Task: Add an event with the title Second Training Session: Effective Conflict Resolution in Diverse Teams, date '2023/10/17', time 7:50 AM to 9:50 AMand add a description: A coffee meeting with a client is an informal and relaxed setting where business professionals come together to discuss matters related to their professional relationship. It provides an opportunity to connect on a more personal level, build rapport, and strengthen the business partnership., put the event into Red category . Add location for the event as: 456 La Rambla, Barcelona, Spain, logged in from the account softage.9@softage.netand send the event invitation to softage.10@softage.net with CC to  softage.7@softage.net. Set a reminder for the event 91 week before
Action: Mouse moved to (97, 131)
Screenshot: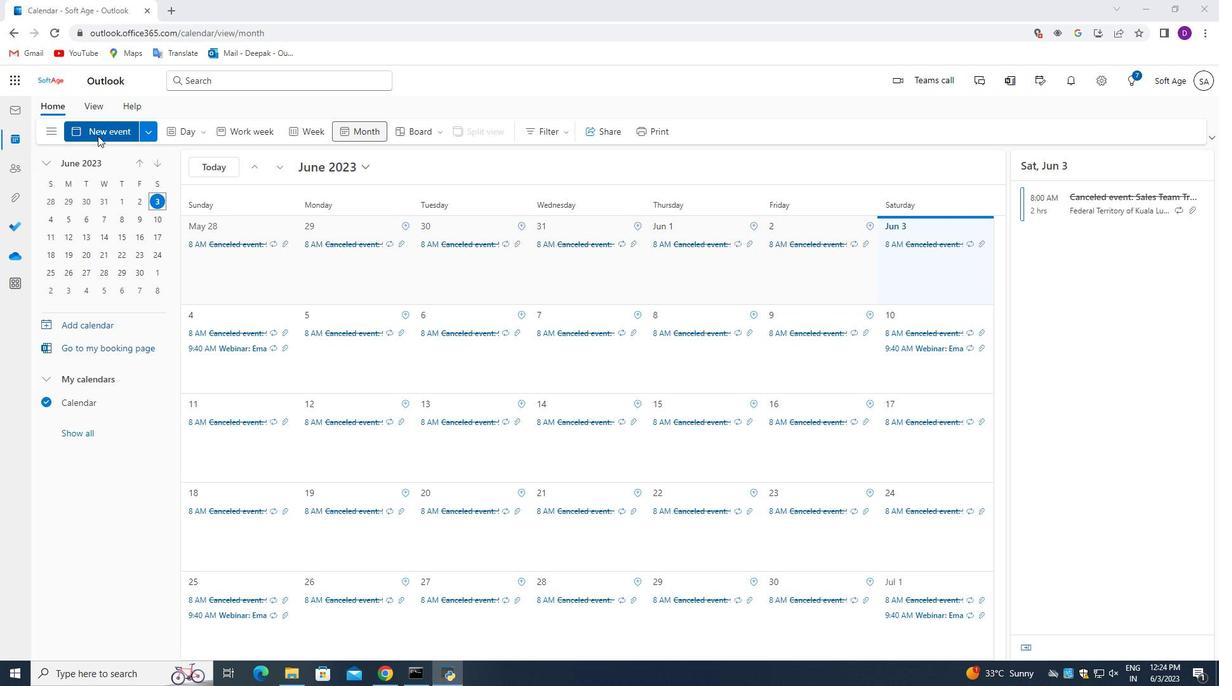 
Action: Mouse pressed left at (97, 131)
Screenshot: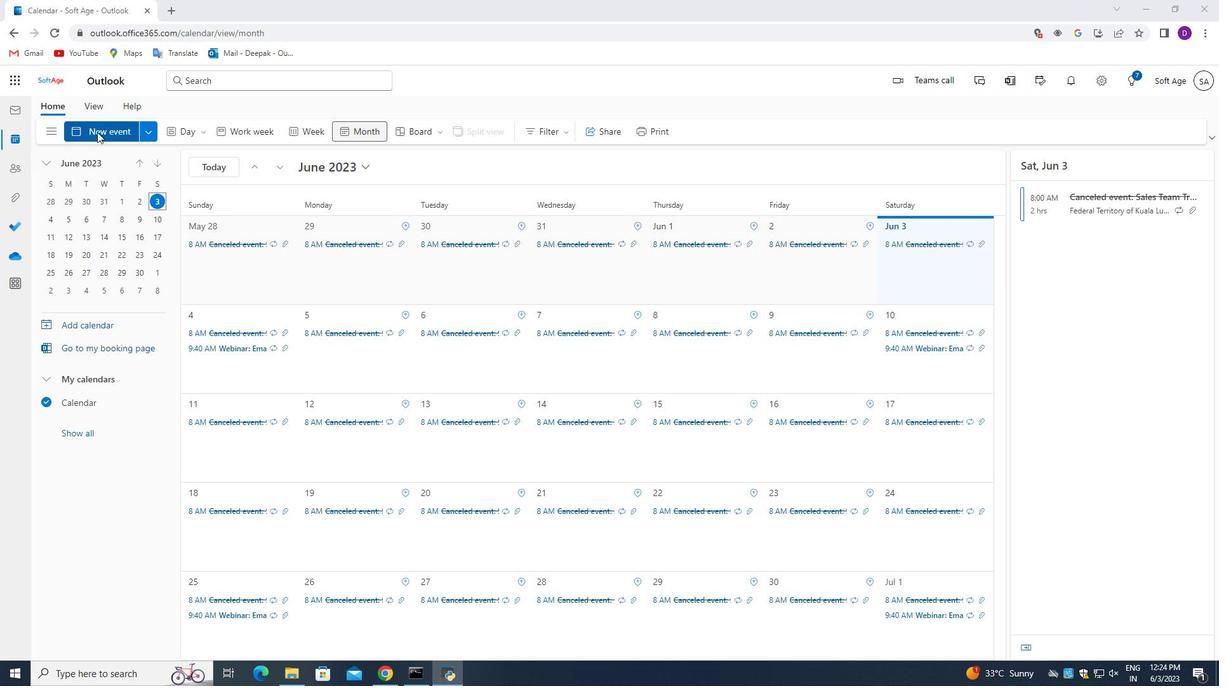 
Action: Mouse moved to (378, 496)
Screenshot: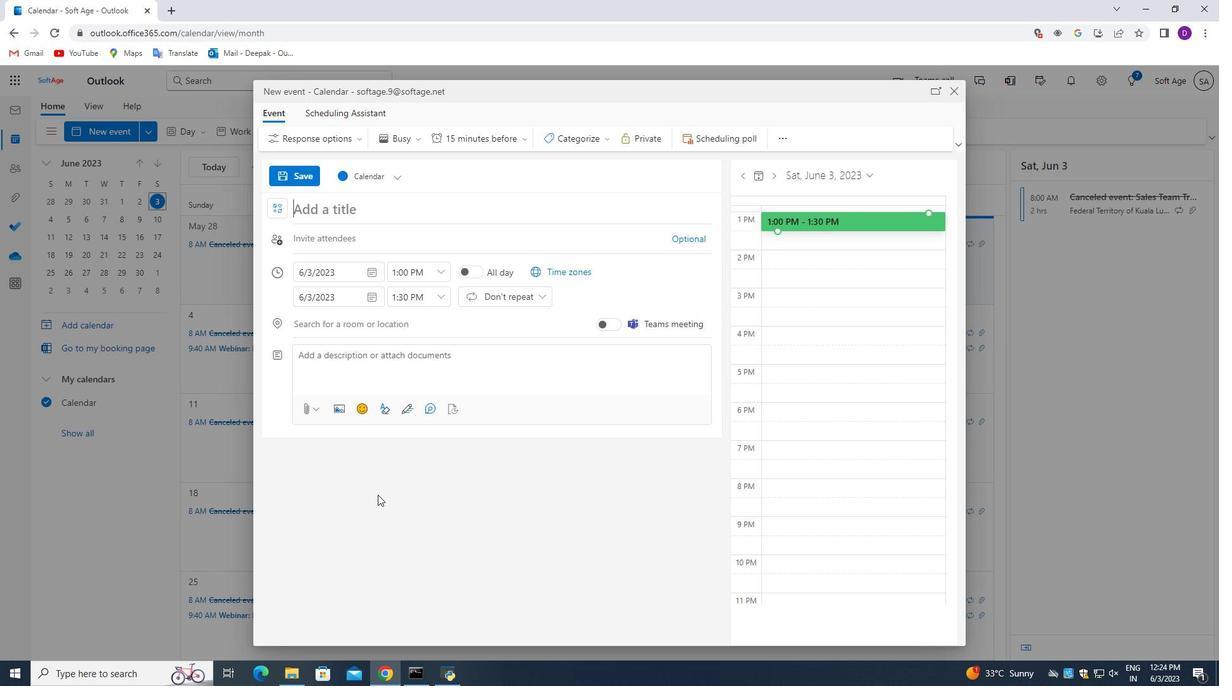 
Action: Key pressed <Key.shift_r>Second<Key.space><Key.shift_r>Training<Key.space><Key.shift_r>Session<Key.shift_r>:<Key.space><Key.shift_r>Effective<Key.space><Key.shift_r>Conflict<Key.space><Key.shift_r>Resolution<Key.space>in<Key.space><Key.shift_r>Diverse<Key.space><Key.shift_r>Teams
Screenshot: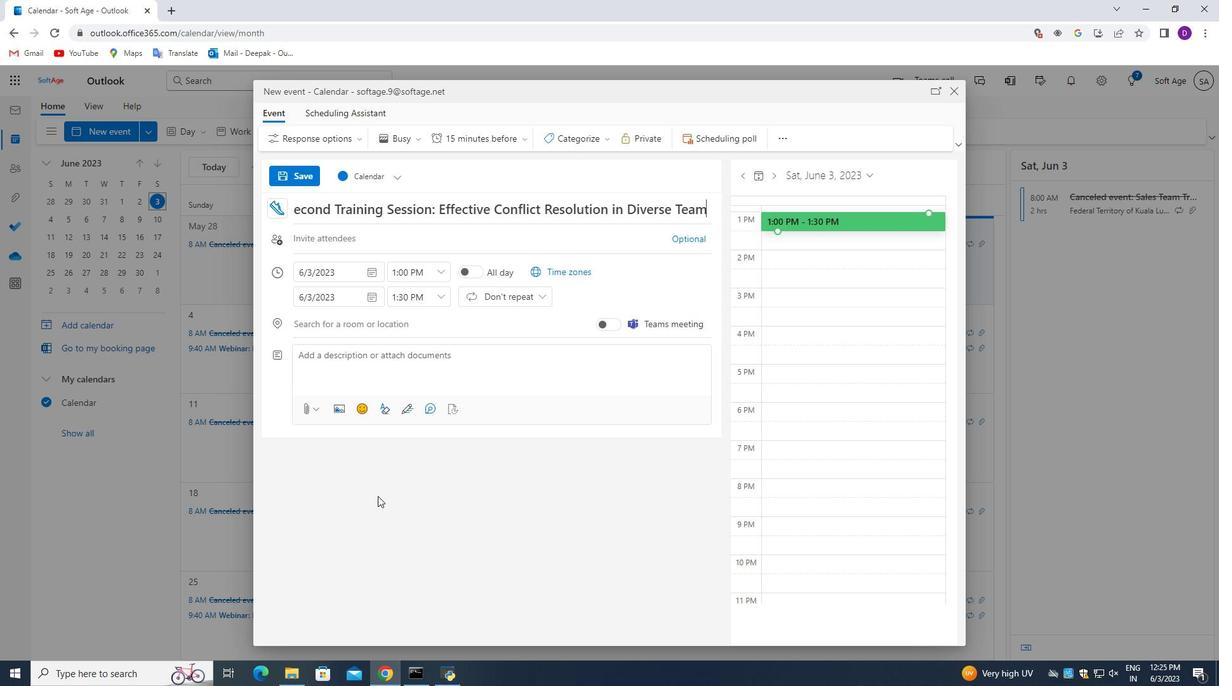 
Action: Mouse moved to (368, 269)
Screenshot: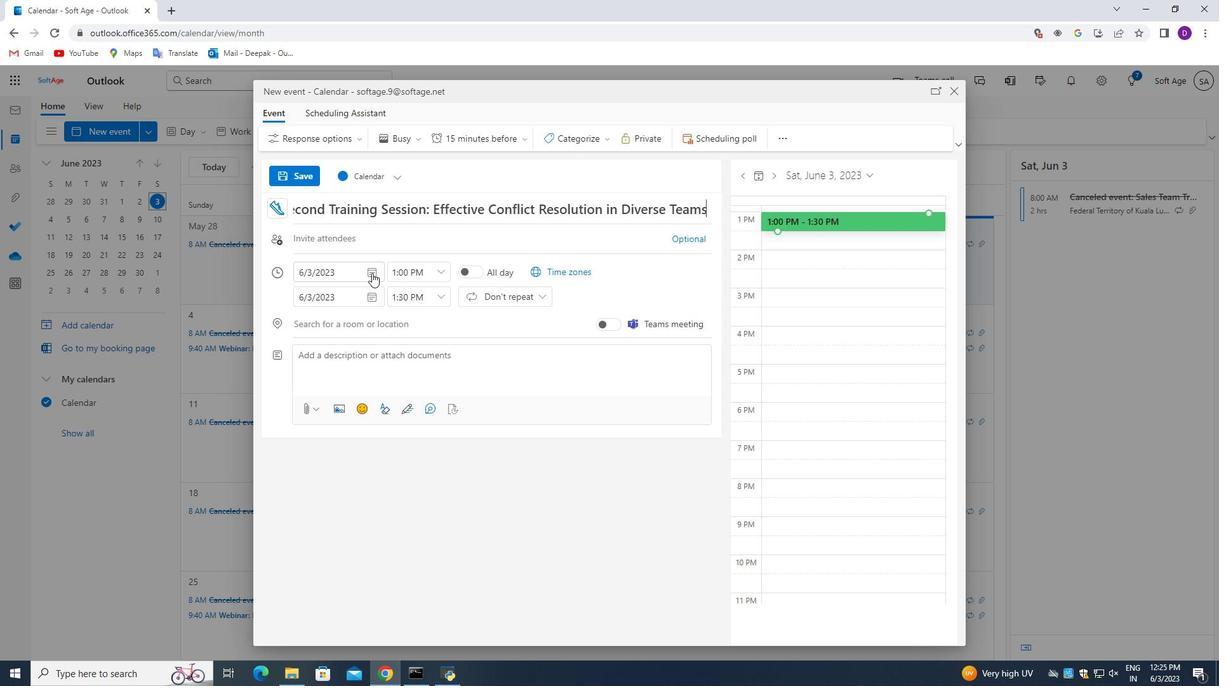 
Action: Mouse pressed left at (368, 269)
Screenshot: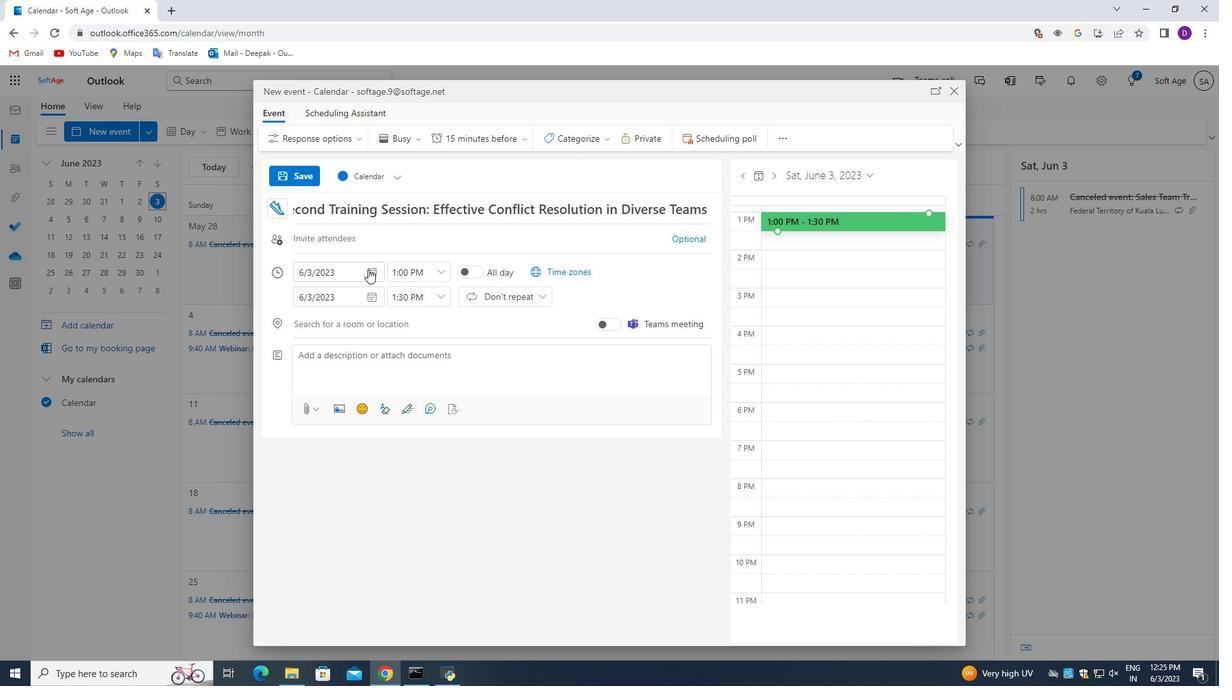 
Action: Mouse moved to (325, 297)
Screenshot: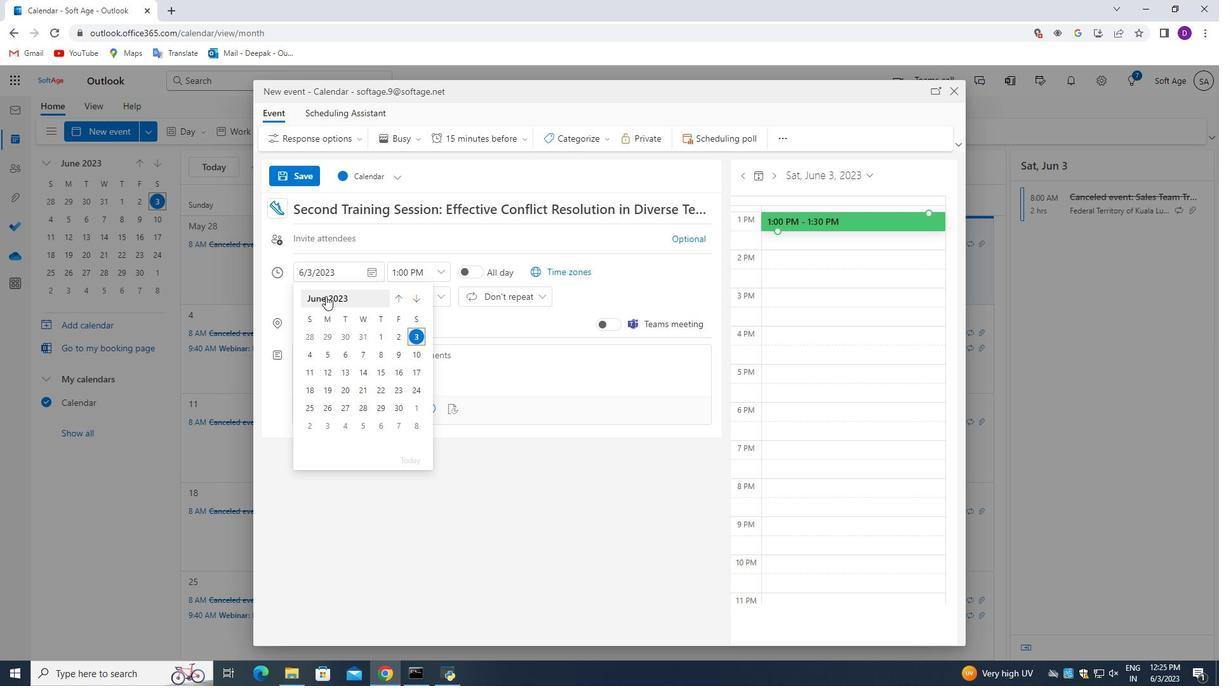 
Action: Mouse pressed left at (325, 297)
Screenshot: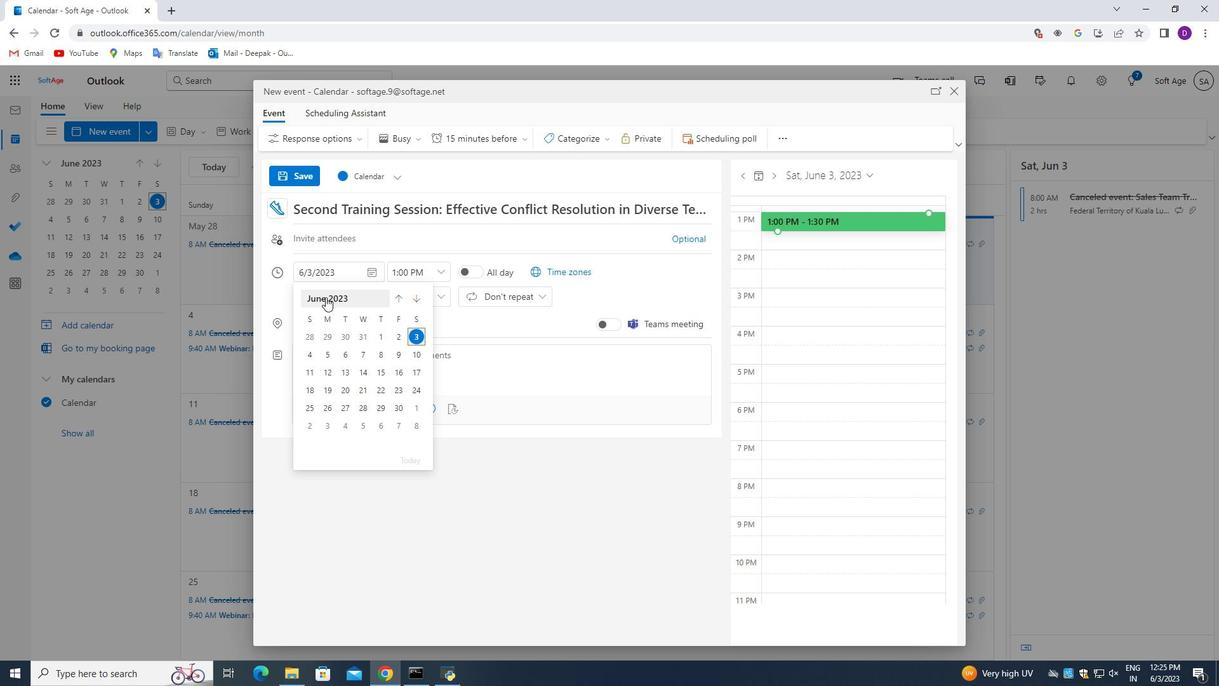 
Action: Mouse moved to (341, 396)
Screenshot: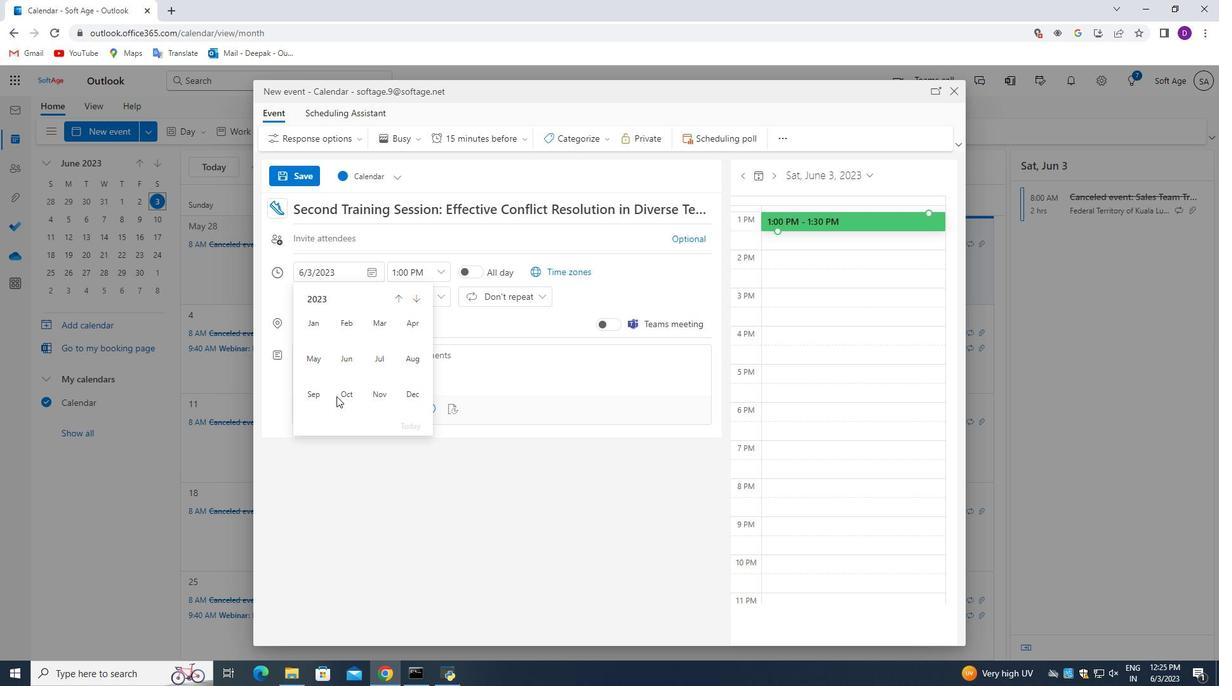 
Action: Mouse pressed left at (341, 396)
Screenshot: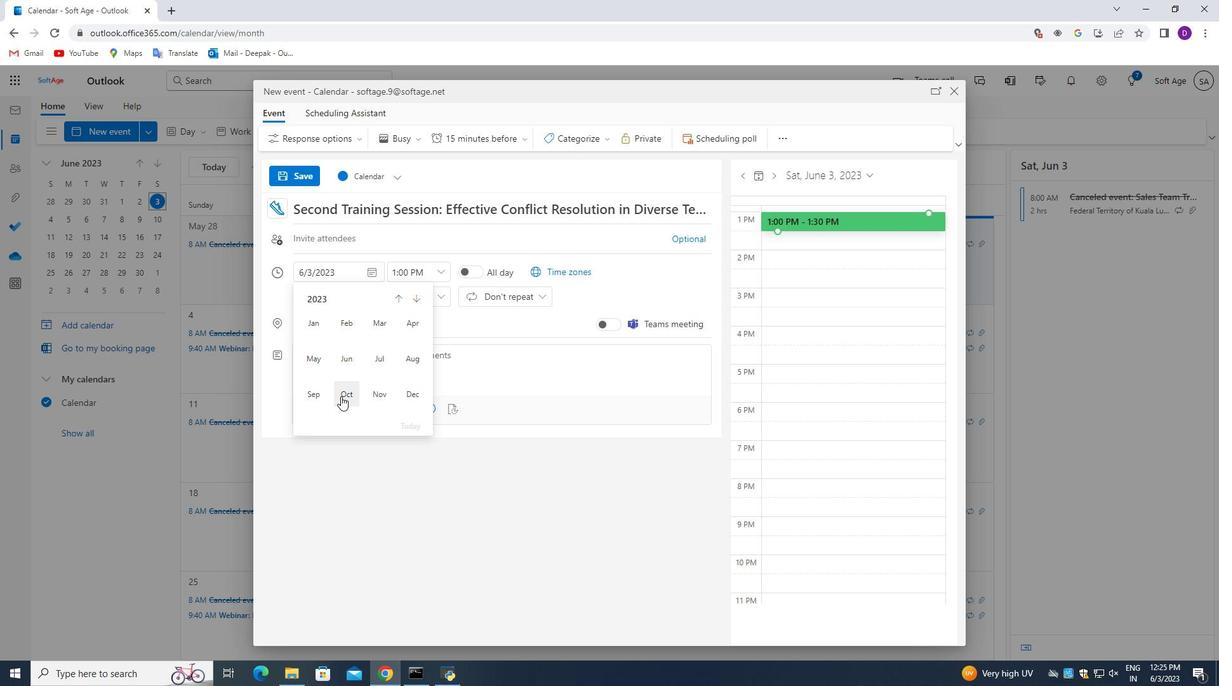 
Action: Mouse moved to (349, 374)
Screenshot: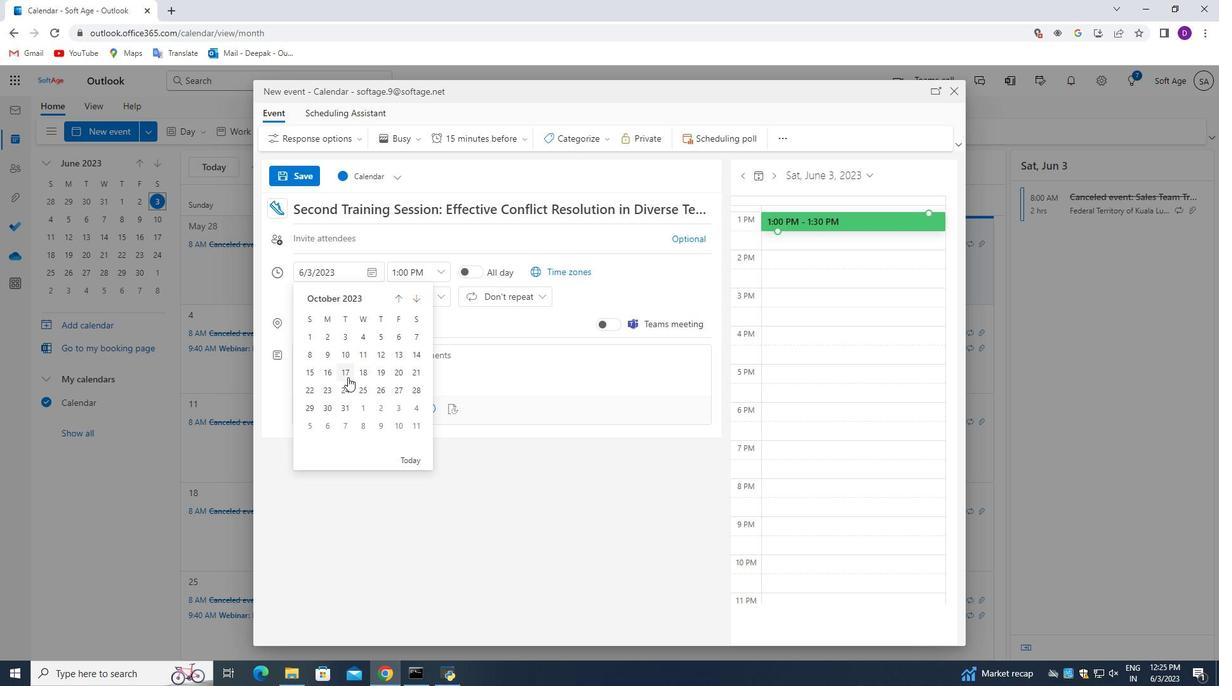 
Action: Mouse pressed left at (349, 374)
Screenshot: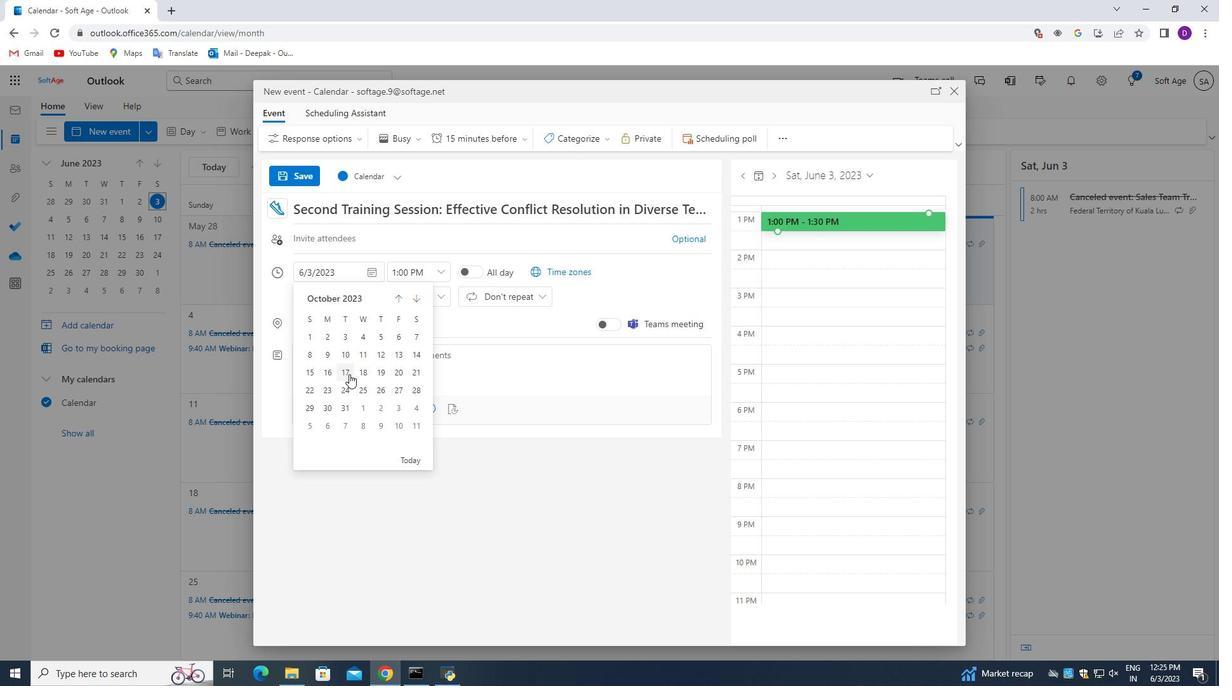 
Action: Mouse moved to (400, 273)
Screenshot: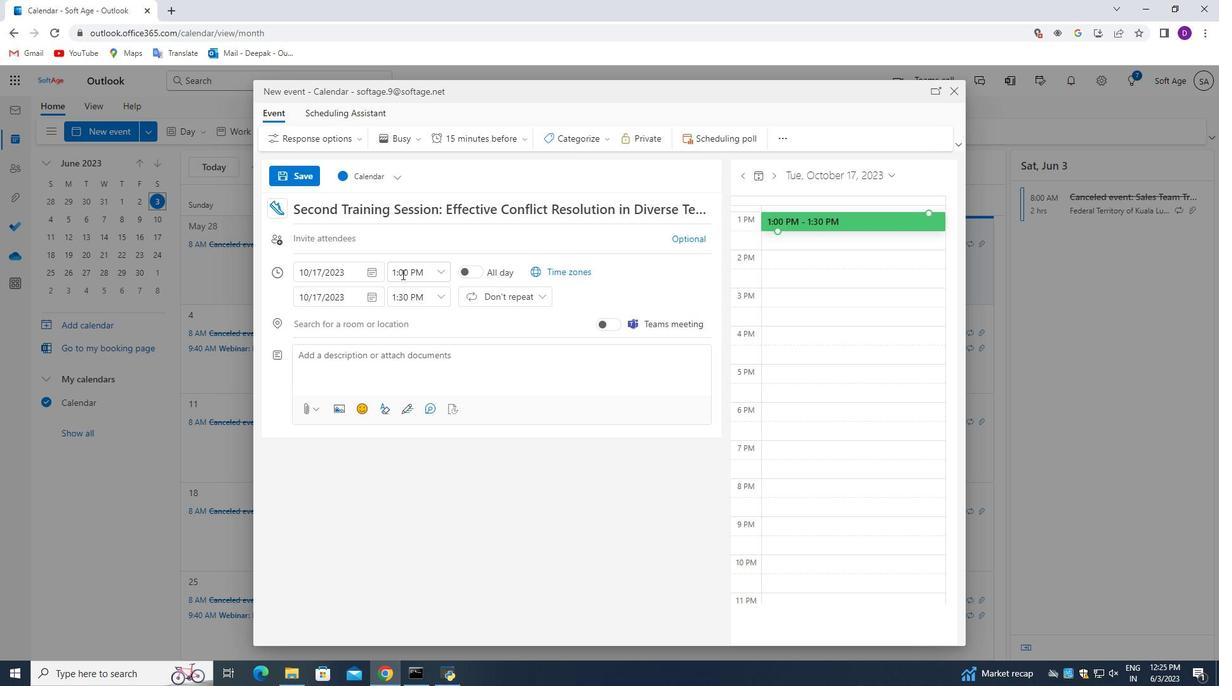 
Action: Mouse pressed left at (400, 273)
Screenshot: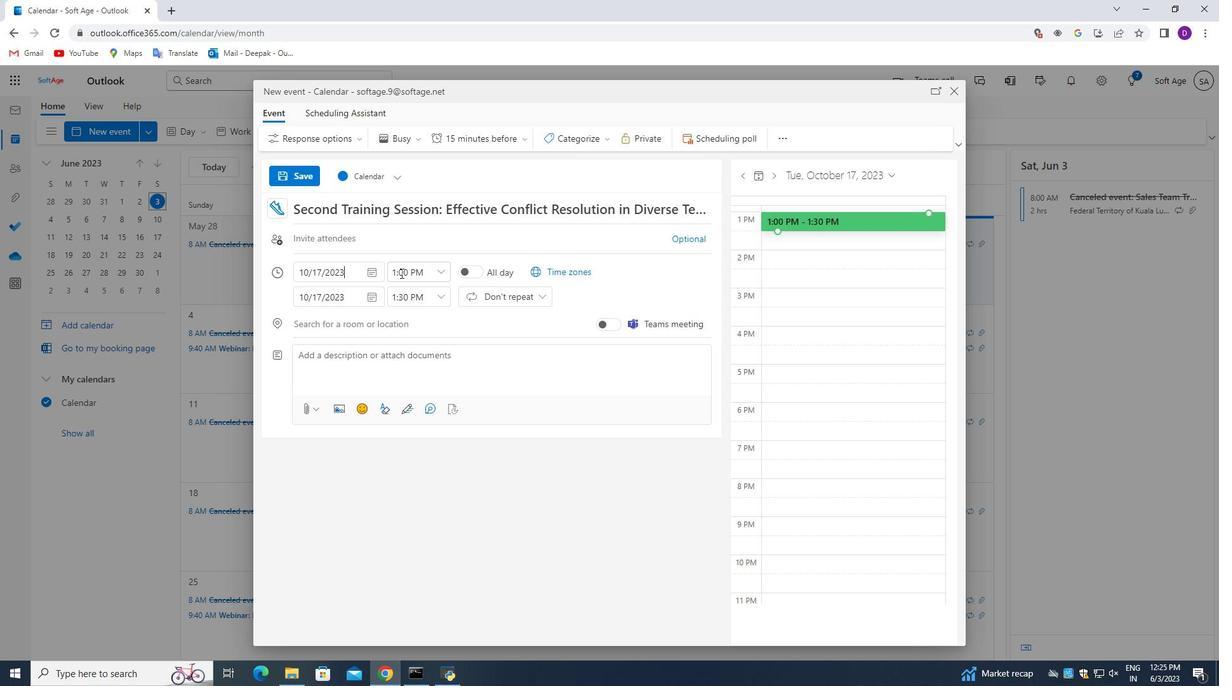 
Action: Mouse moved to (395, 274)
Screenshot: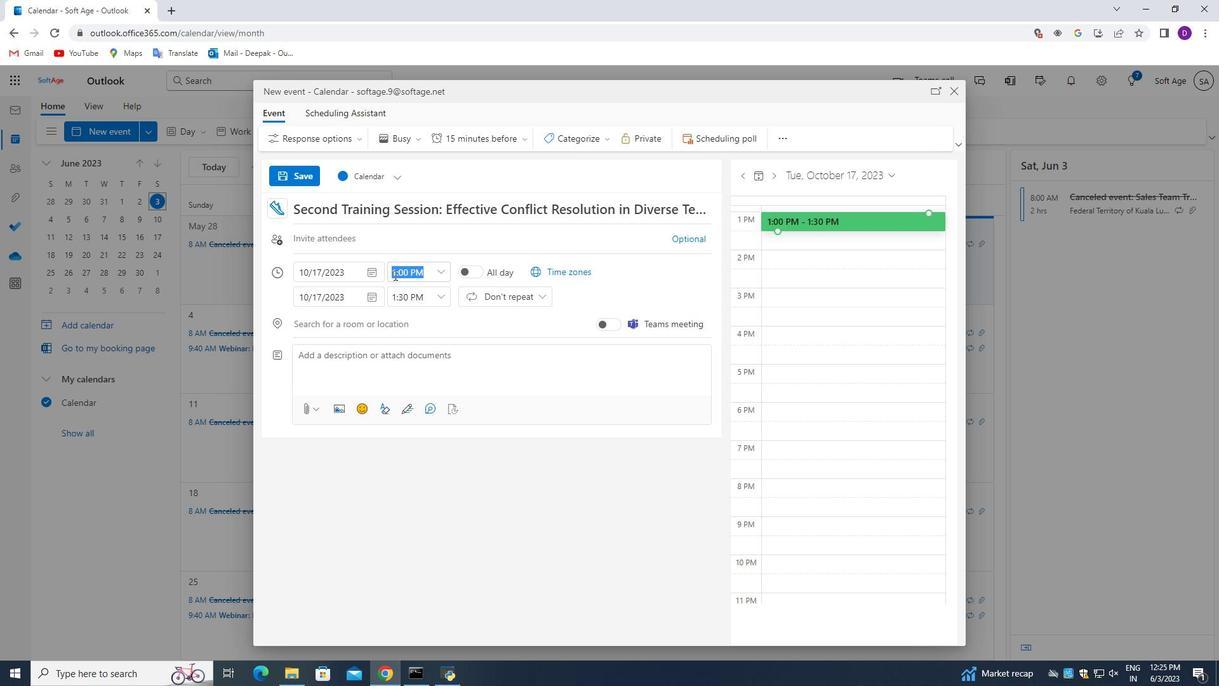 
Action: Mouse pressed left at (395, 274)
Screenshot: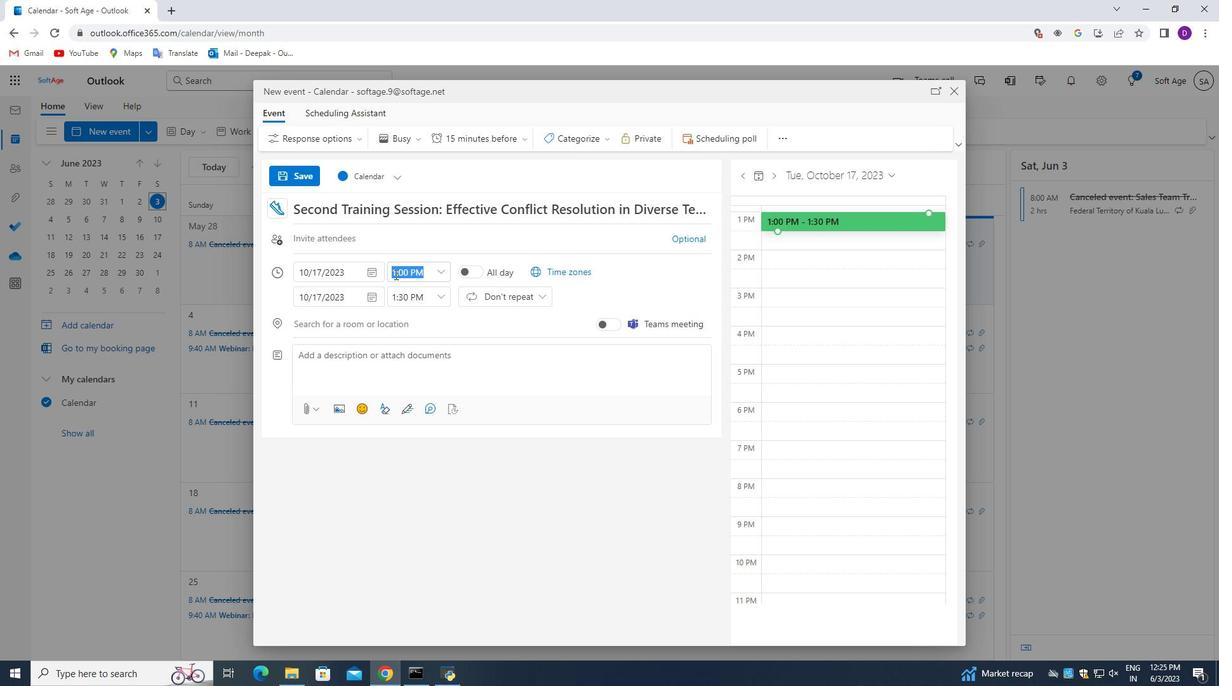 
Action: Mouse moved to (421, 317)
Screenshot: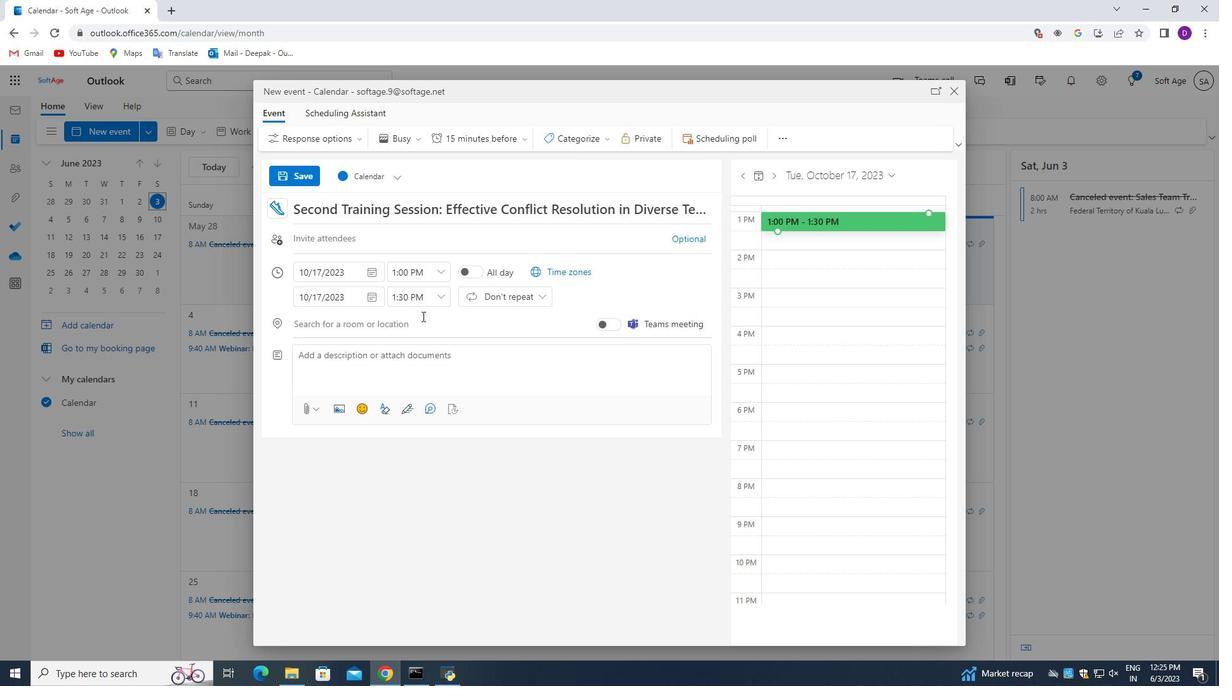
Action: Key pressed <Key.backspace>7<Key.right><Key.right><Key.backspace>5
Screenshot: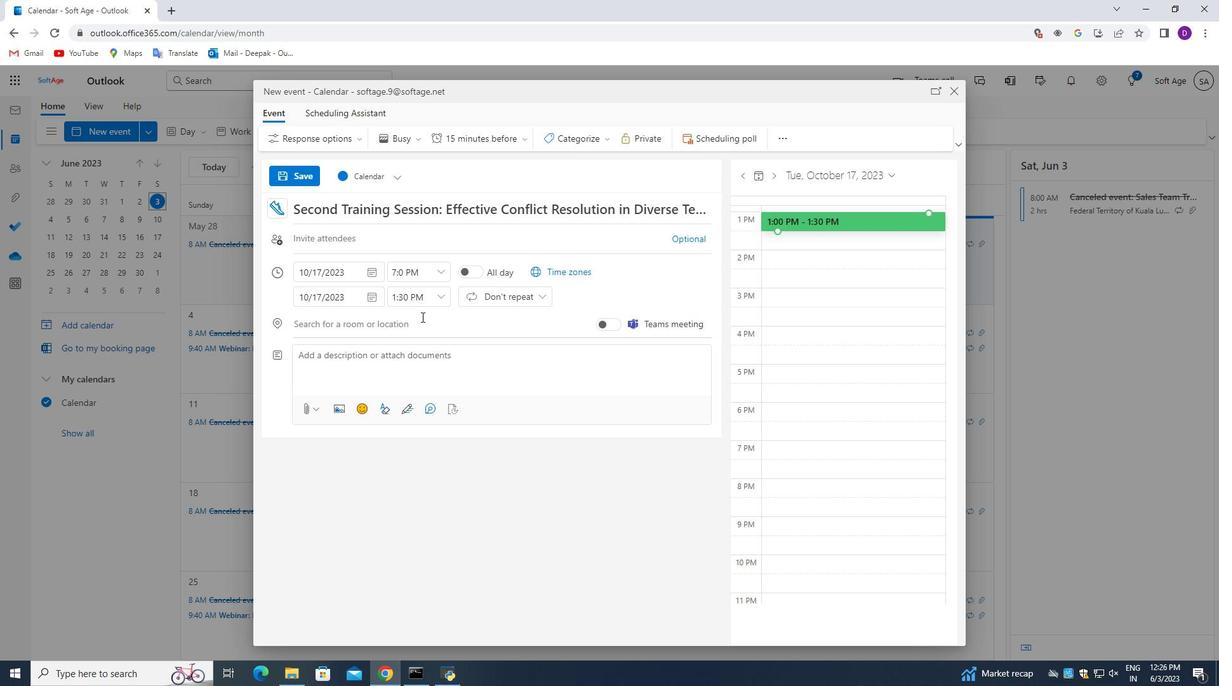 
Action: Mouse moved to (394, 297)
Screenshot: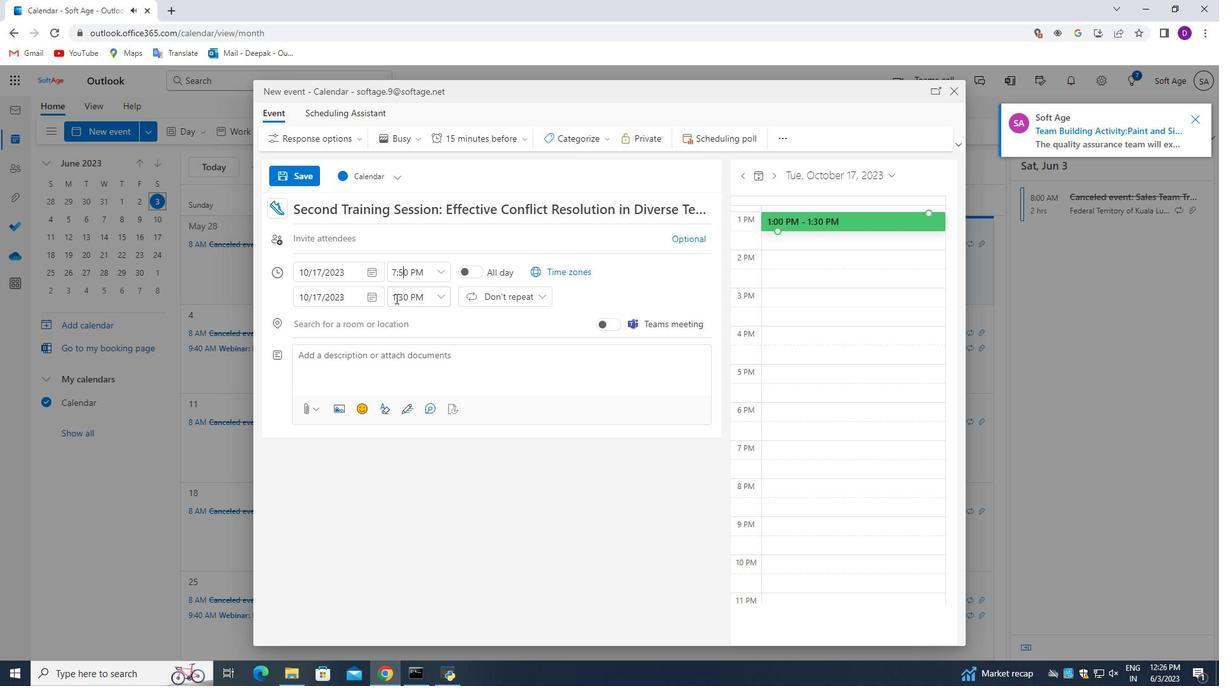 
Action: Mouse pressed left at (394, 297)
Screenshot: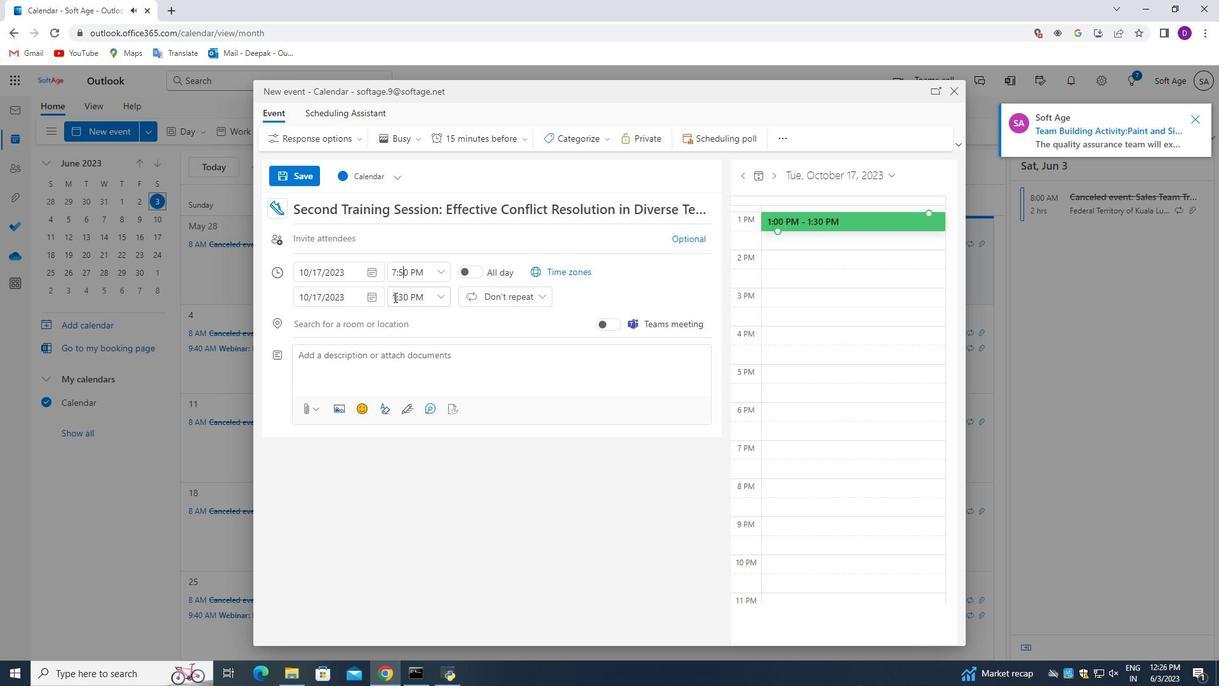 
Action: Mouse pressed left at (394, 297)
Screenshot: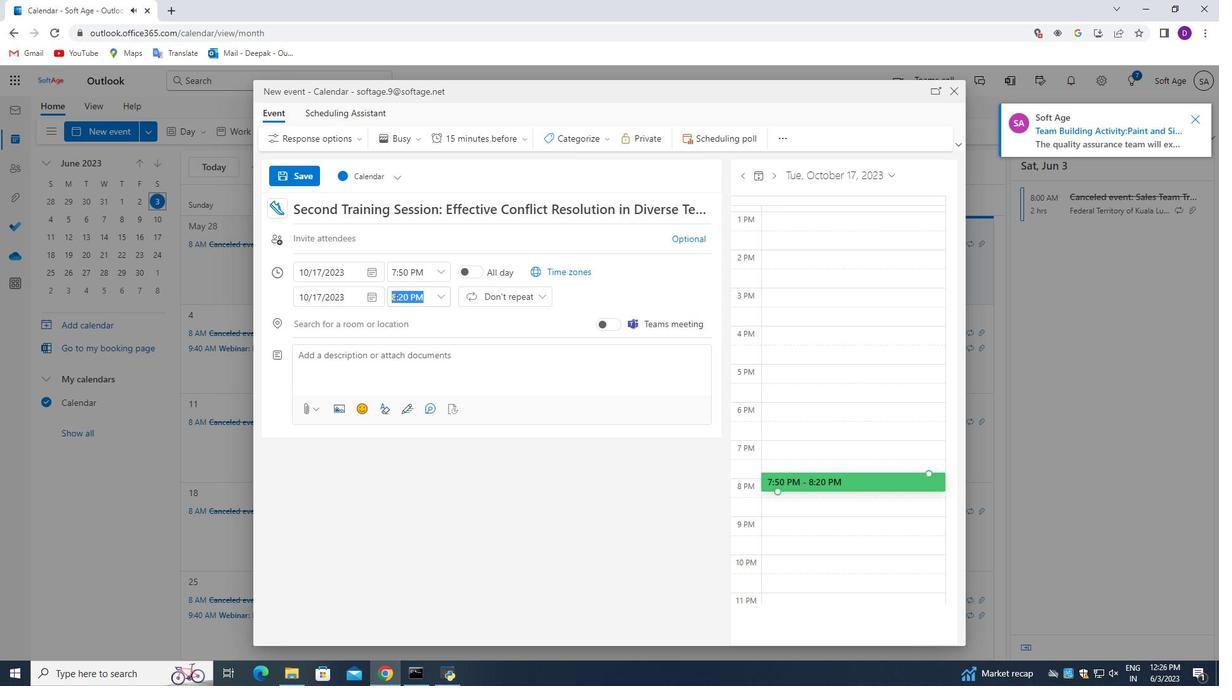 
Action: Mouse moved to (395, 315)
Screenshot: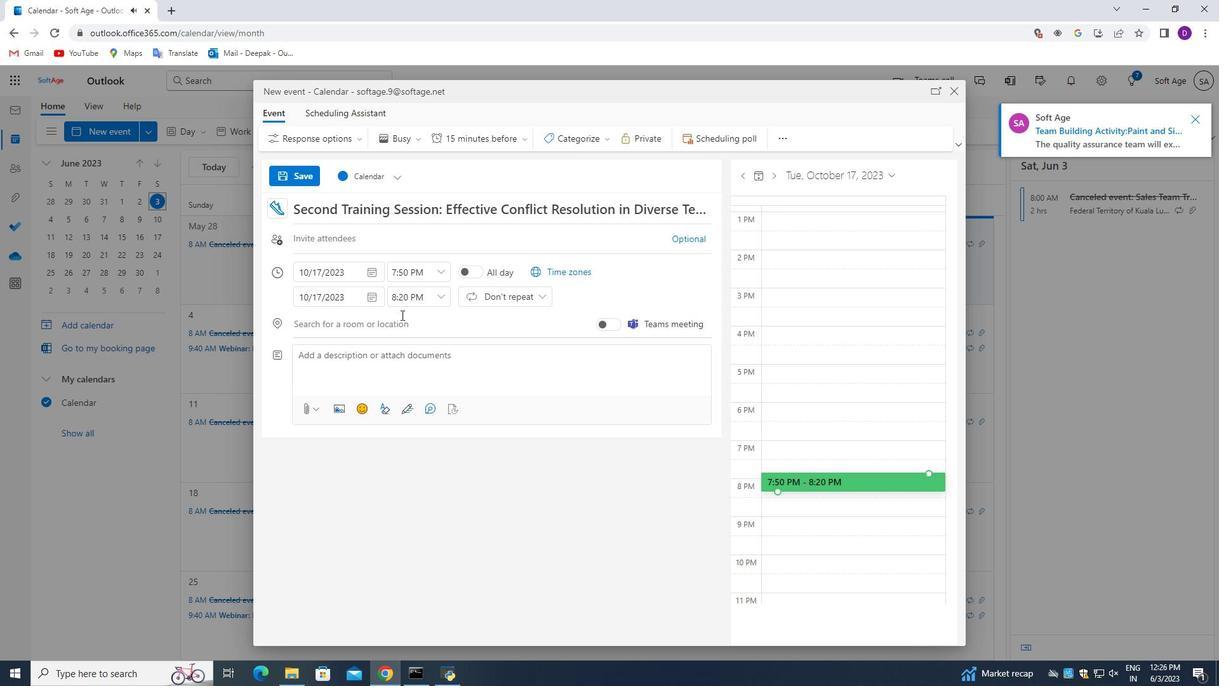 
Action: Key pressed <Key.backspace>9<Key.right><Key.right><Key.backspace>5
Screenshot: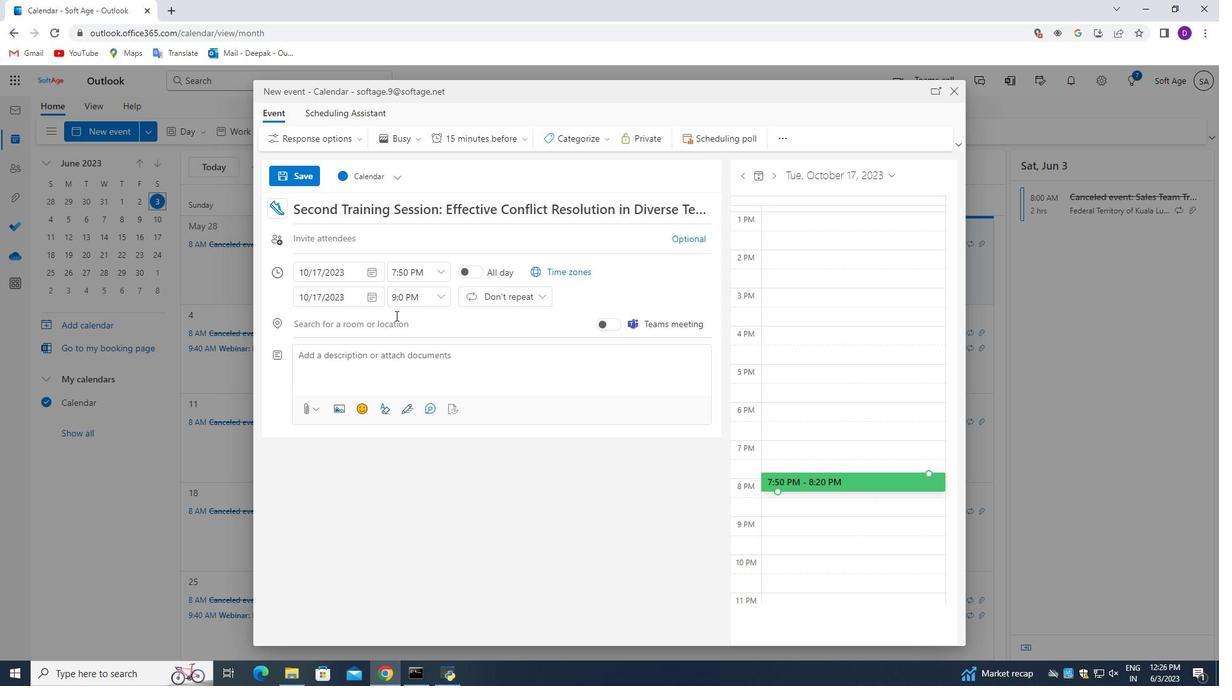 
Action: Mouse moved to (416, 273)
Screenshot: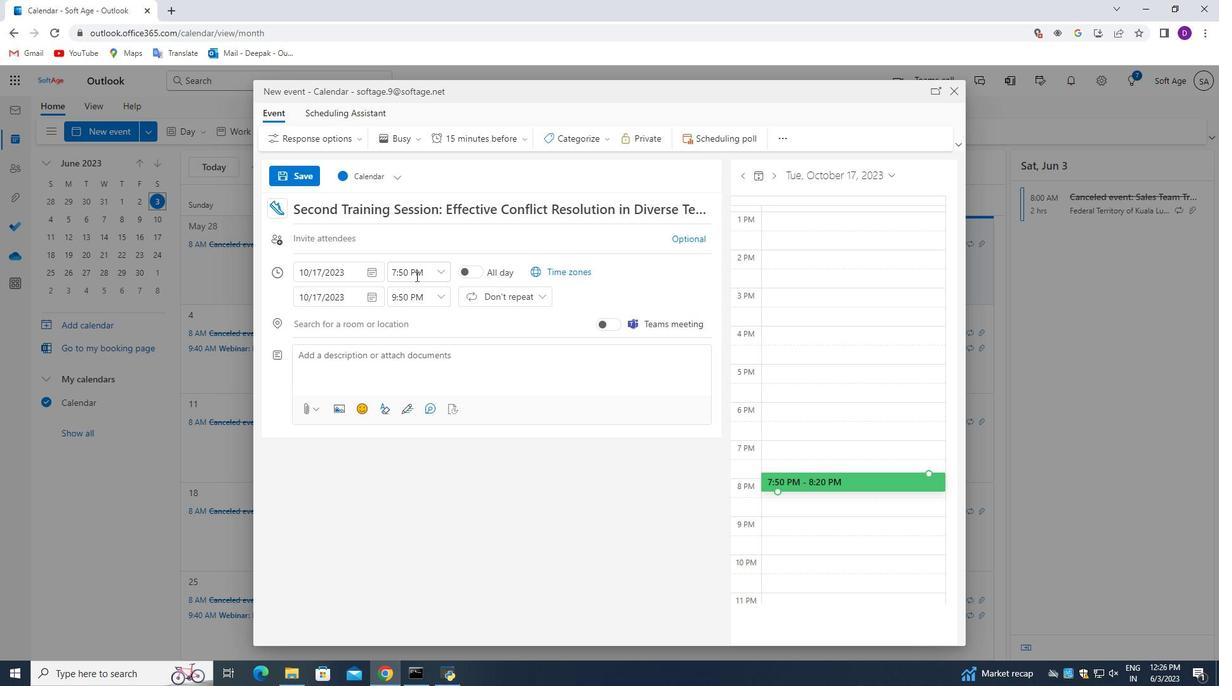
Action: Mouse pressed left at (416, 273)
Screenshot: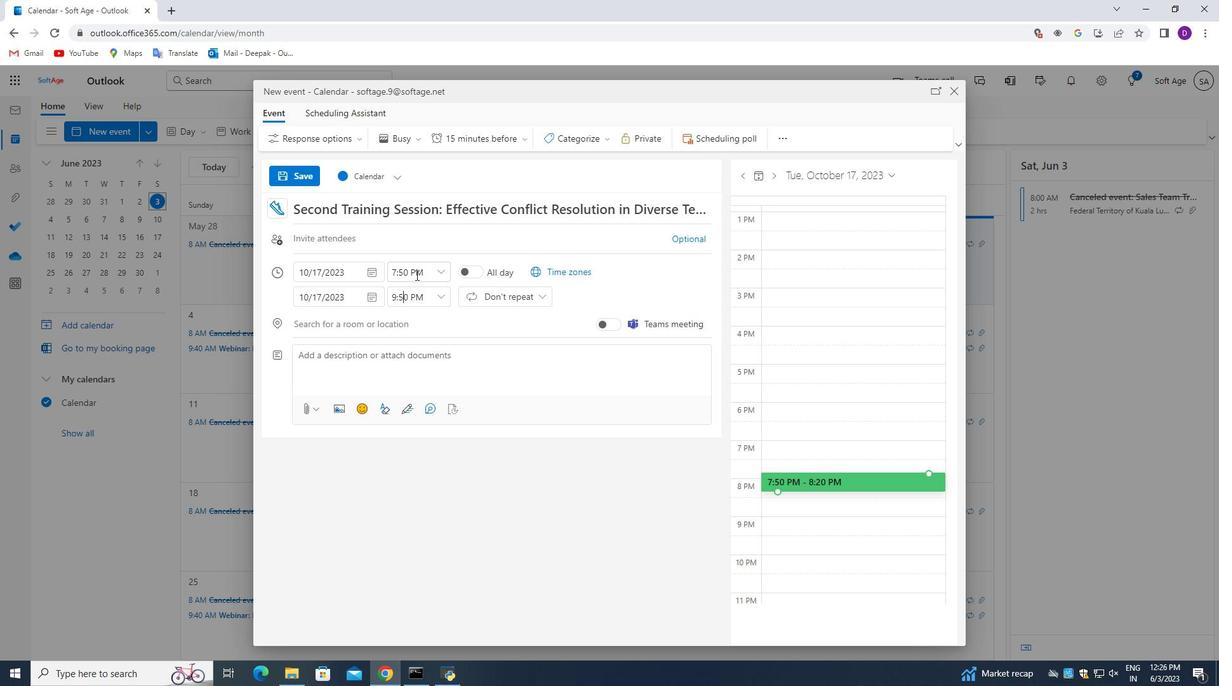 
Action: Mouse pressed left at (416, 273)
Screenshot: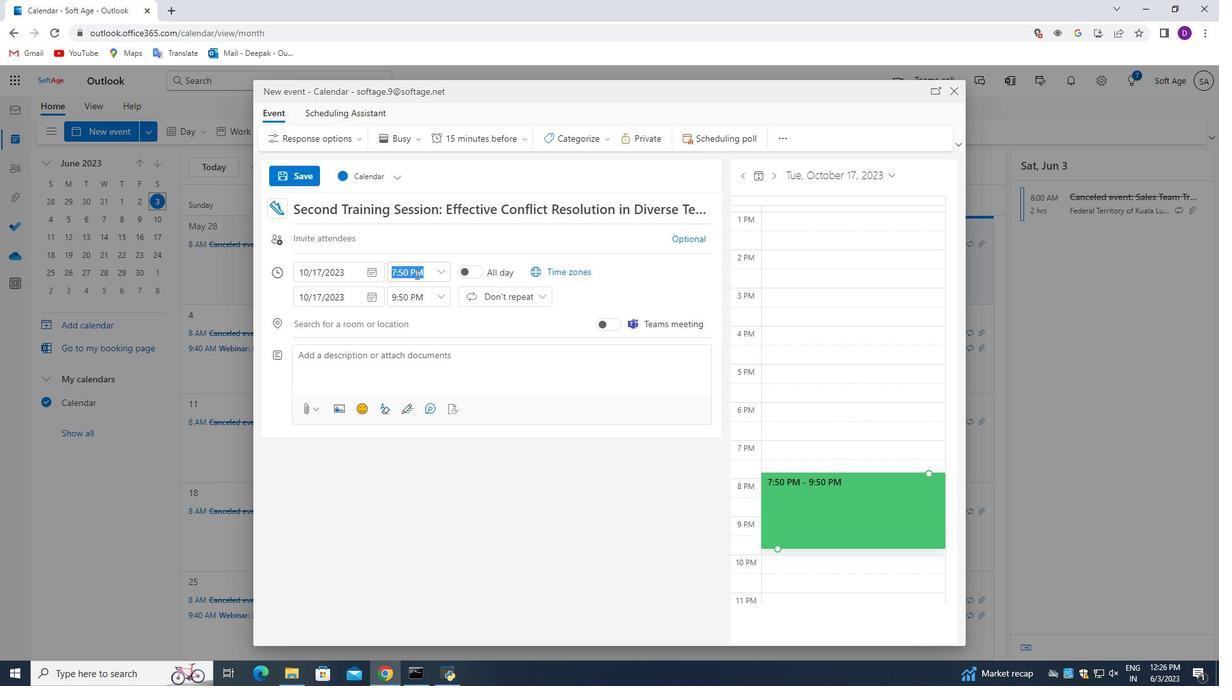 
Action: Mouse moved to (415, 271)
Screenshot: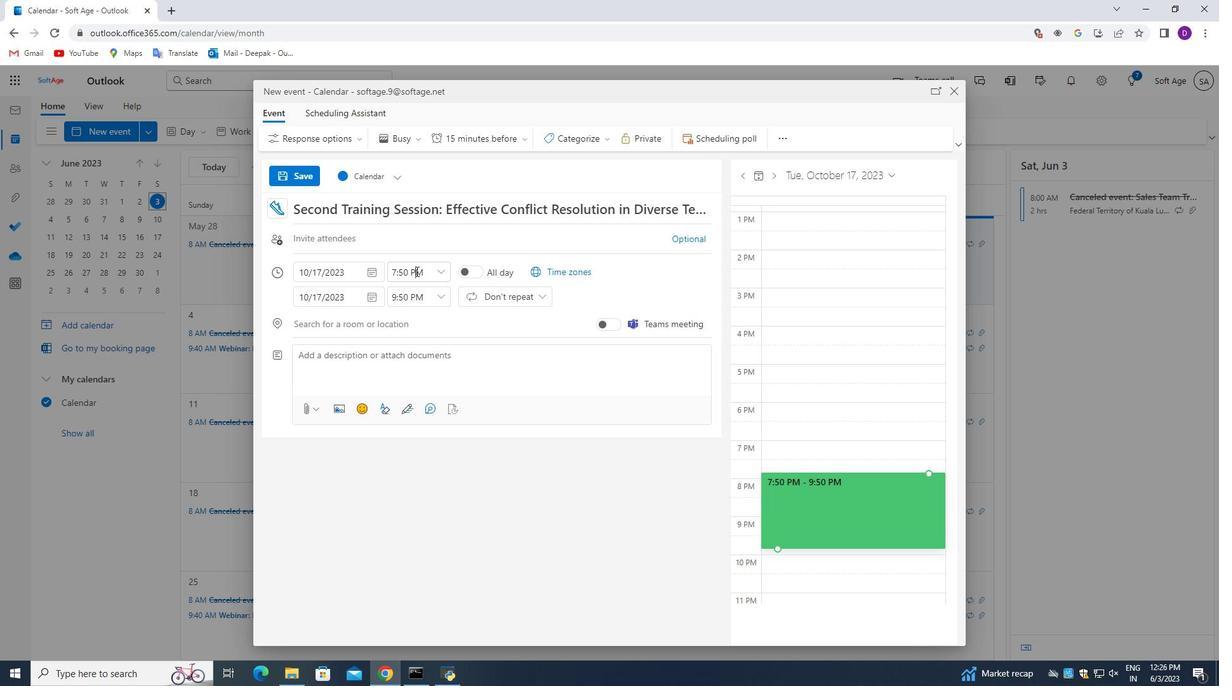 
Action: Key pressed <Key.backspace><Key.shift_r>A
Screenshot: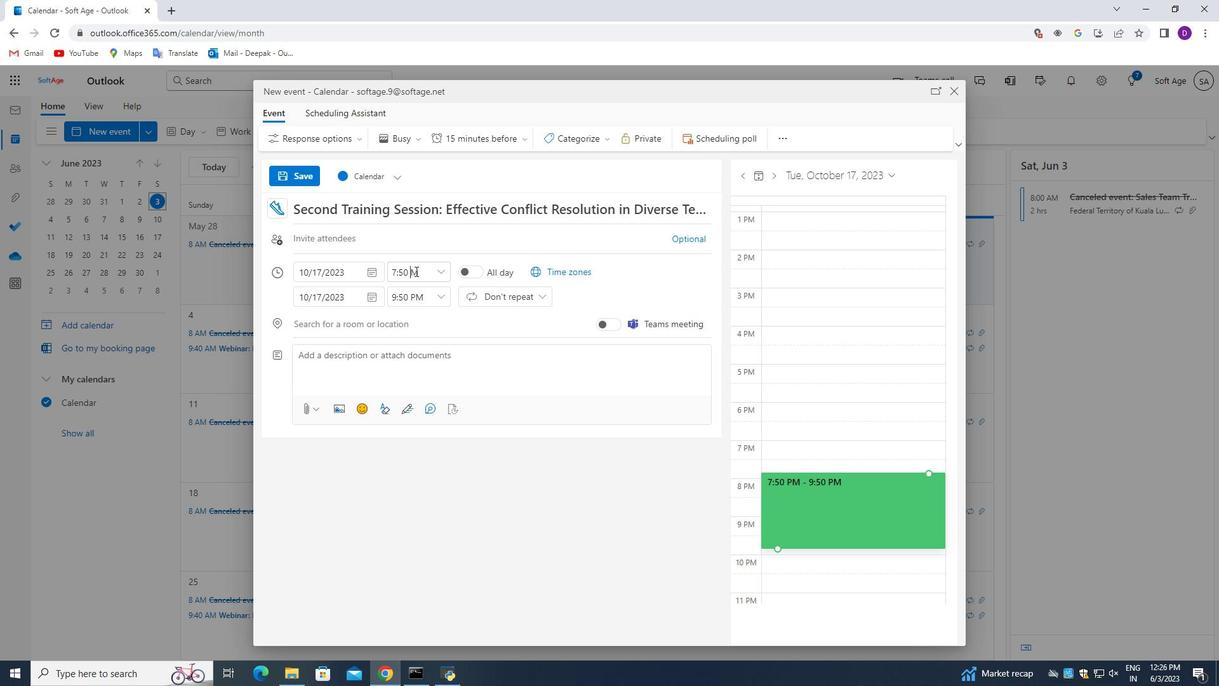 
Action: Mouse moved to (418, 297)
Screenshot: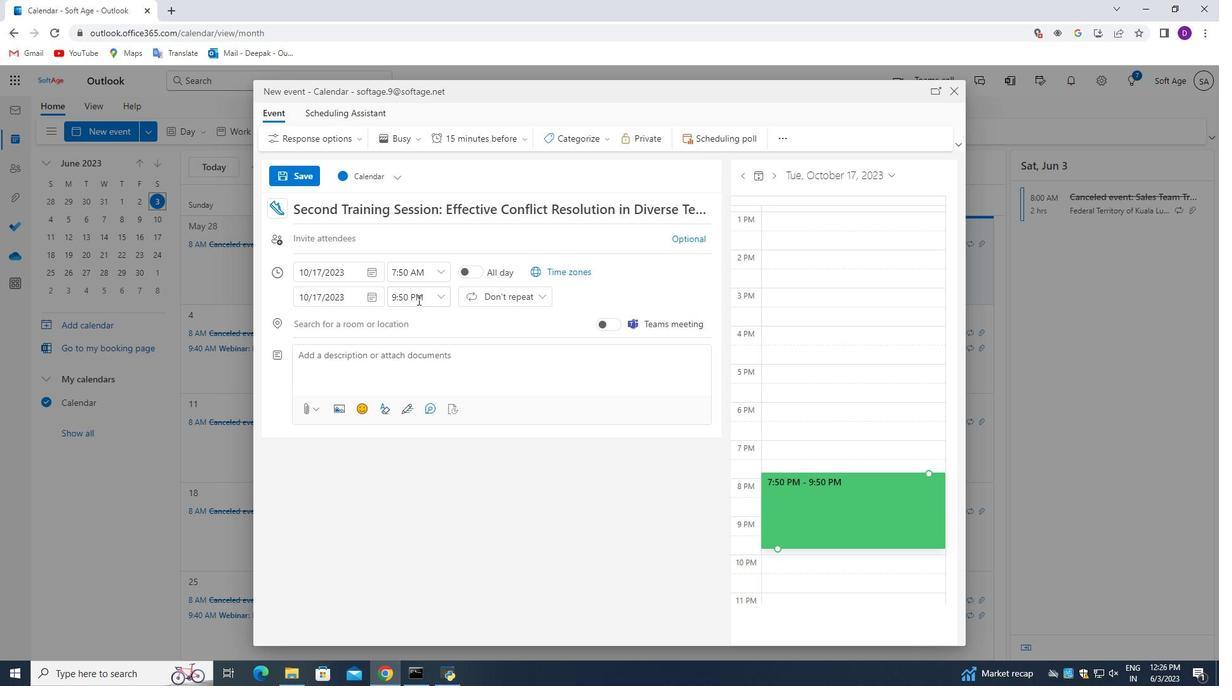 
Action: Mouse pressed left at (418, 297)
Screenshot: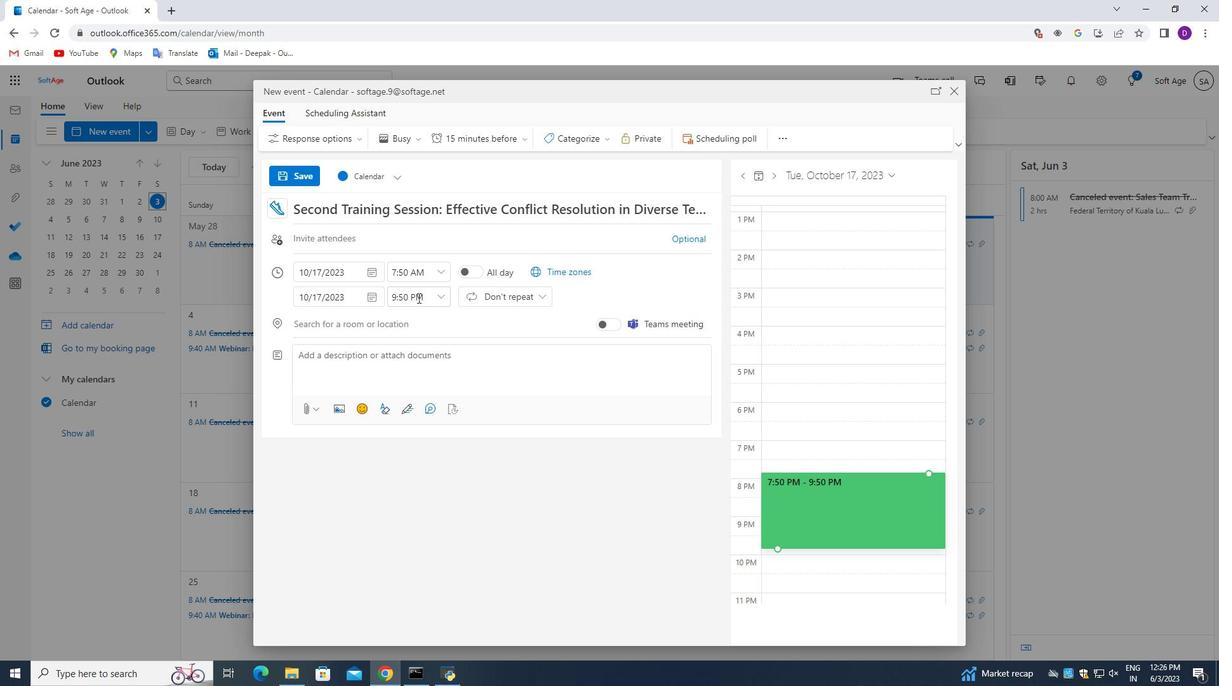 
Action: Mouse pressed left at (418, 297)
Screenshot: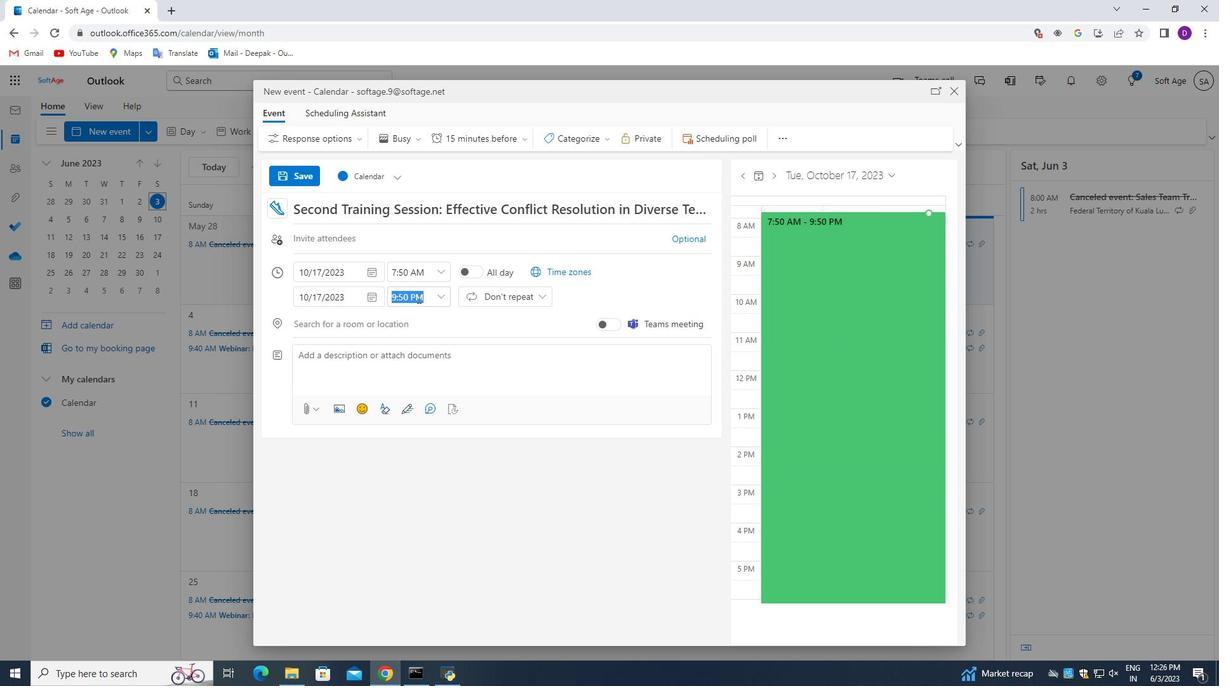 
Action: Mouse pressed left at (418, 297)
Screenshot: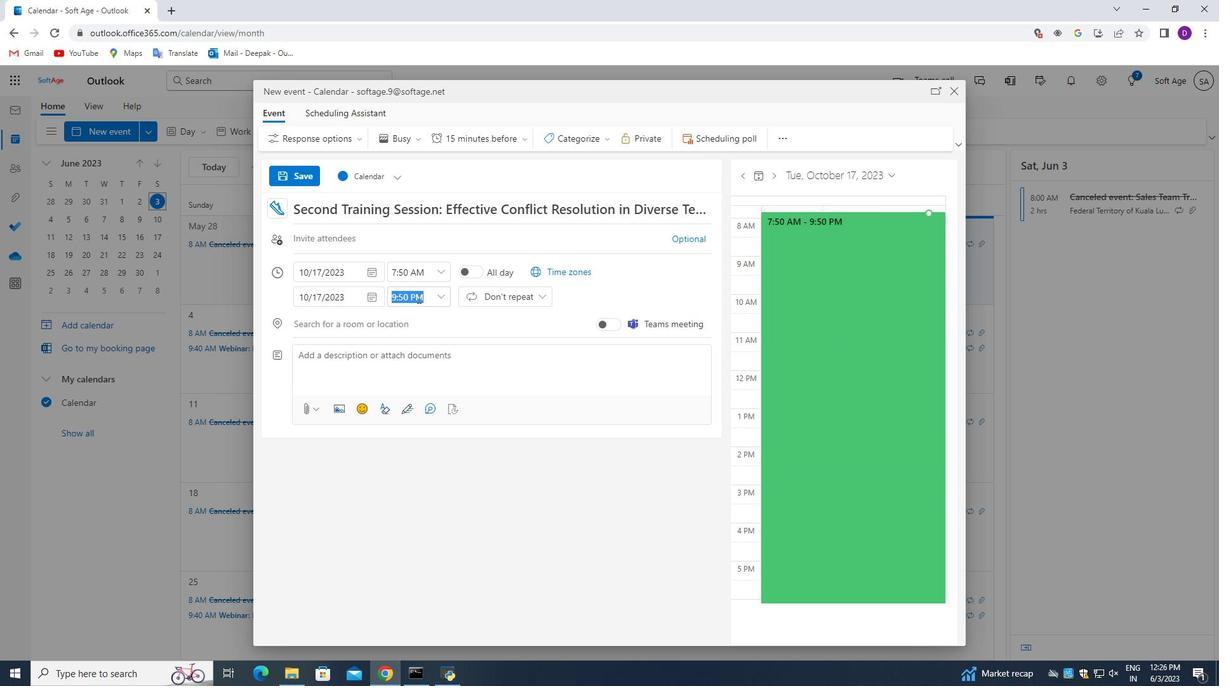 
Action: Key pressed <Key.backspace><Key.shift_r><Key.shift_r>A
Screenshot: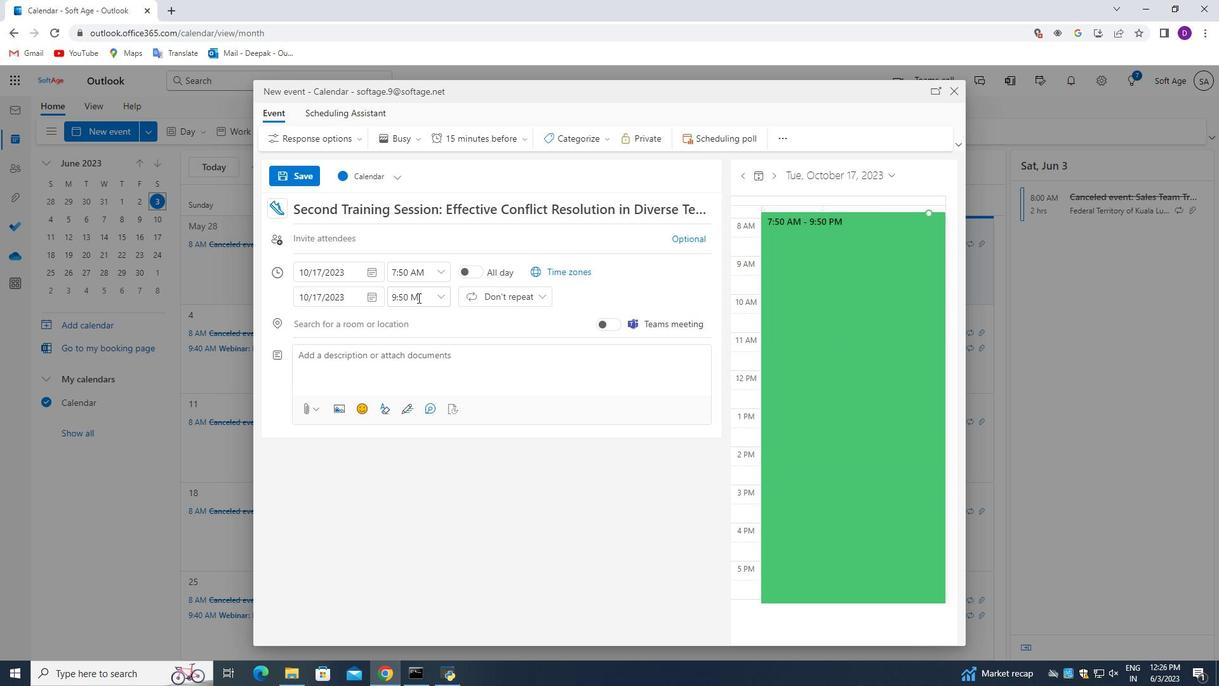 
Action: Mouse moved to (351, 353)
Screenshot: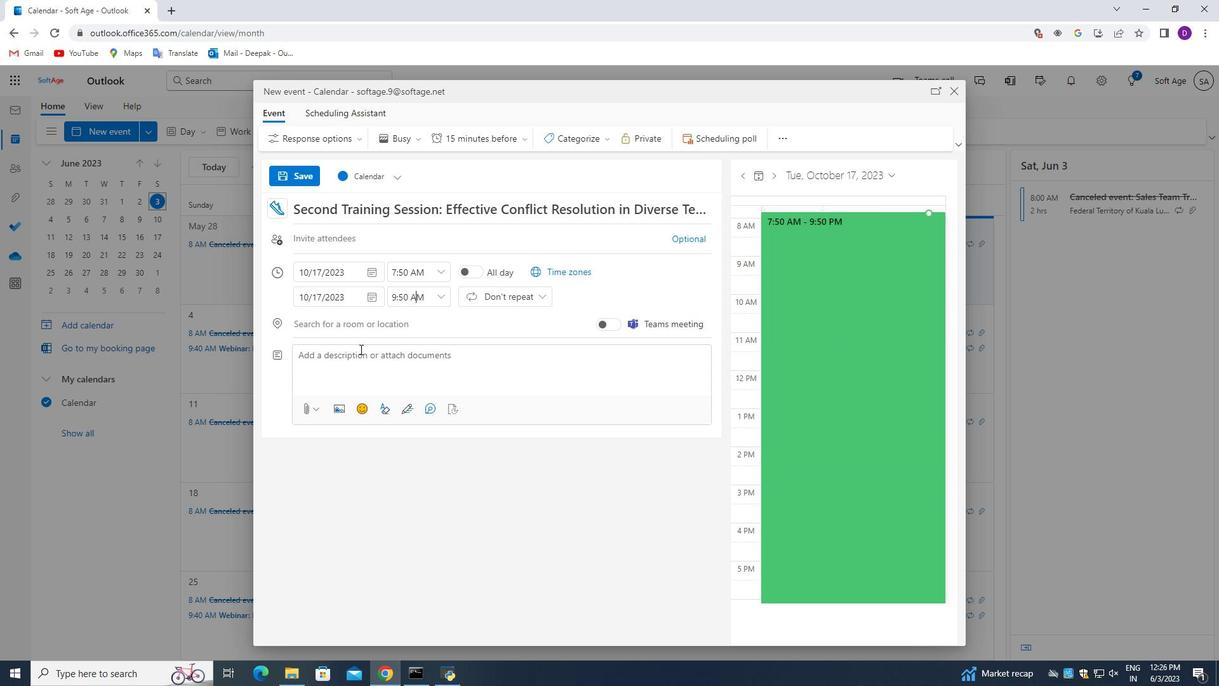
Action: Mouse pressed left at (351, 353)
Screenshot: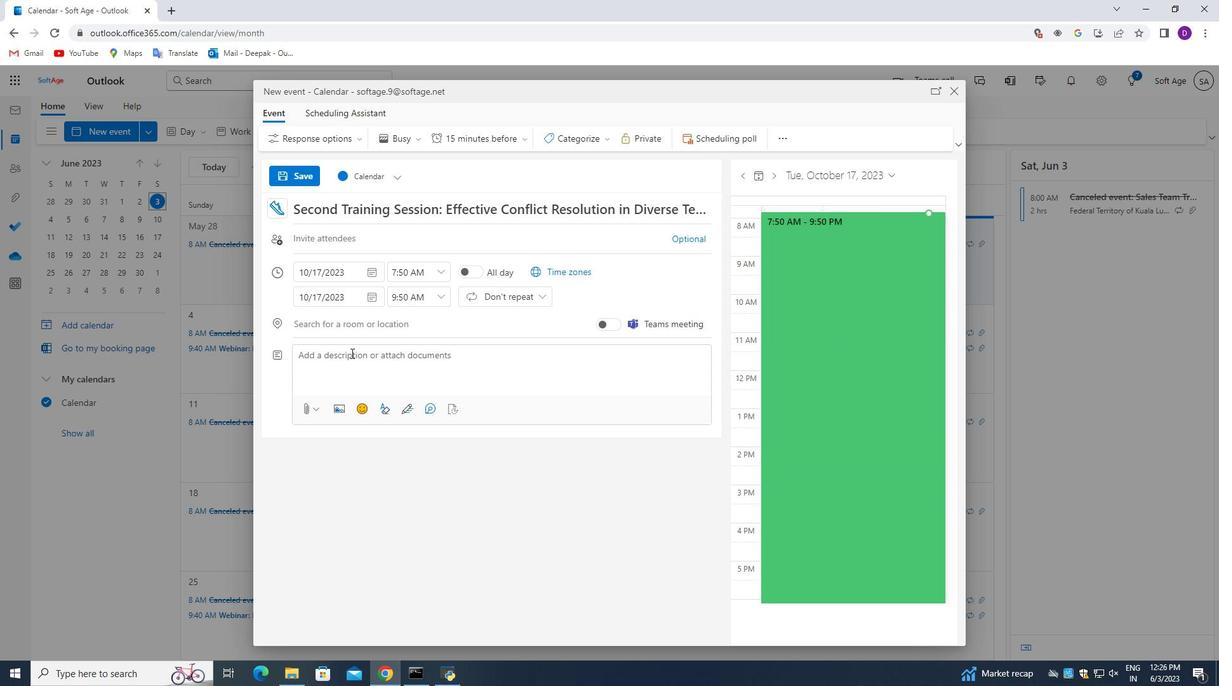 
Action: Mouse moved to (381, 538)
Screenshot: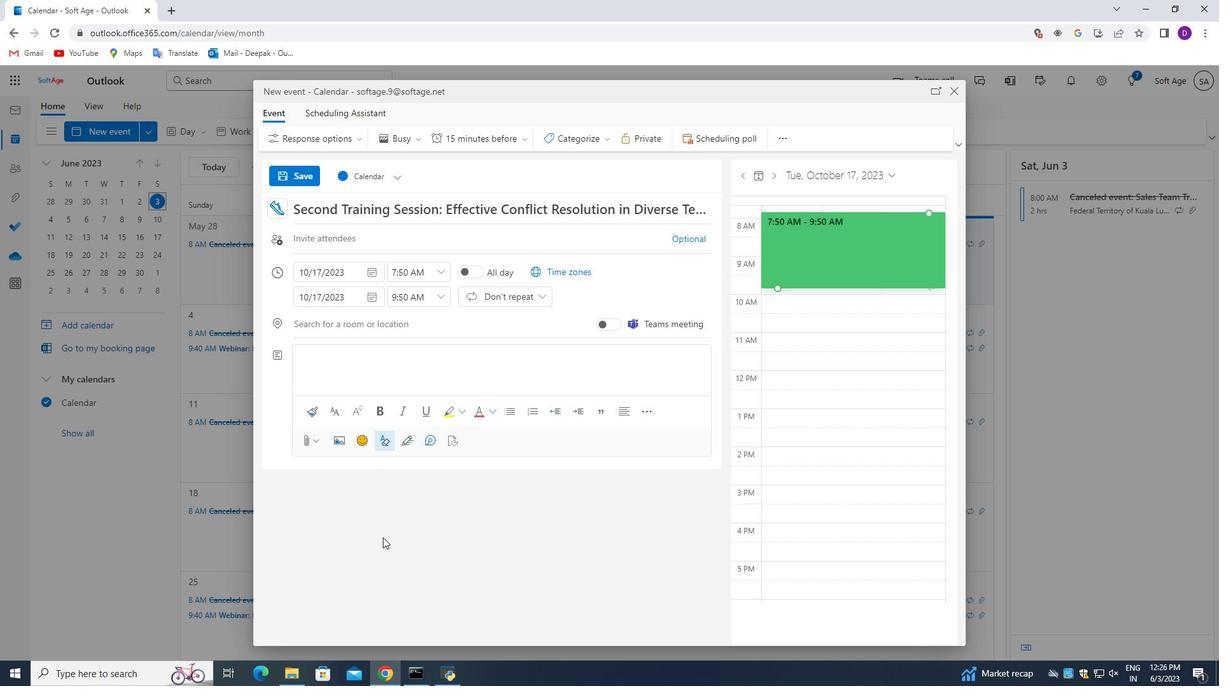 
Action: Key pressed <Key.shift_r>S<Key.space><Key.backspace><Key.backspace><Key.shift_r>A<Key.space>coffee<Key.space>meeting<Key.space>with<Key.space>a<Key.space>clients<Key.space>is<Key.space>and<Key.space><Key.backspace><Key.backspace><Key.backspace>n<Key.space>informa<Key.backspace>al<Key.space>and<Key.space>relaxed<Key.space>setting<Key.space>where<Key.space>business<Key.space>professionals<Key.space>come<Key.space>together<Key.space>to<Key.space>discuss<Key.space>professionals<Key.space>come<Key.space>tofether<Key.space><Key.backspace><Key.backspace><Key.backspace><Key.backspace><Key.backspace><Key.backspace><Key.backspace>gether<Key.space>to<Key.space>discuss<Key.space>matters<Key.space>related<Key.space>to<Key.space>their<Key.space>professionl<Key.backspace>al<Key.space><Key.space><Key.backspace>relationships.<Key.space><Key.shift>It<Key.space>provides<Key.space>an<Key.space>opportunity<Key.space>to<Key.space>connect<Key.space>on<Key.space>a<Key.space>more<Key.space>personal<Key.space>level,<Key.space>build<Key.space>rapport,<Key.space>and<Key.space>strent<Key.backspace>ghe<Key.backspace><Key.backspace>then<Key.space>the<Key.space>business<Key.space>partnership.
Screenshot: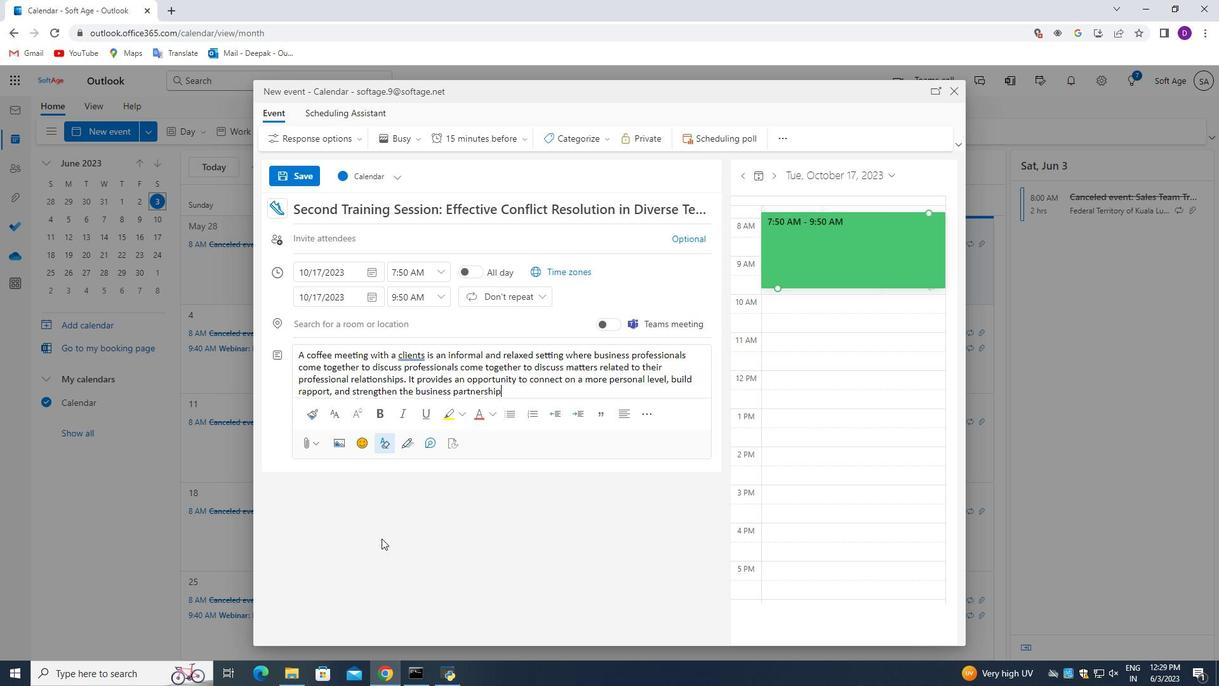 
Action: Mouse moved to (597, 137)
Screenshot: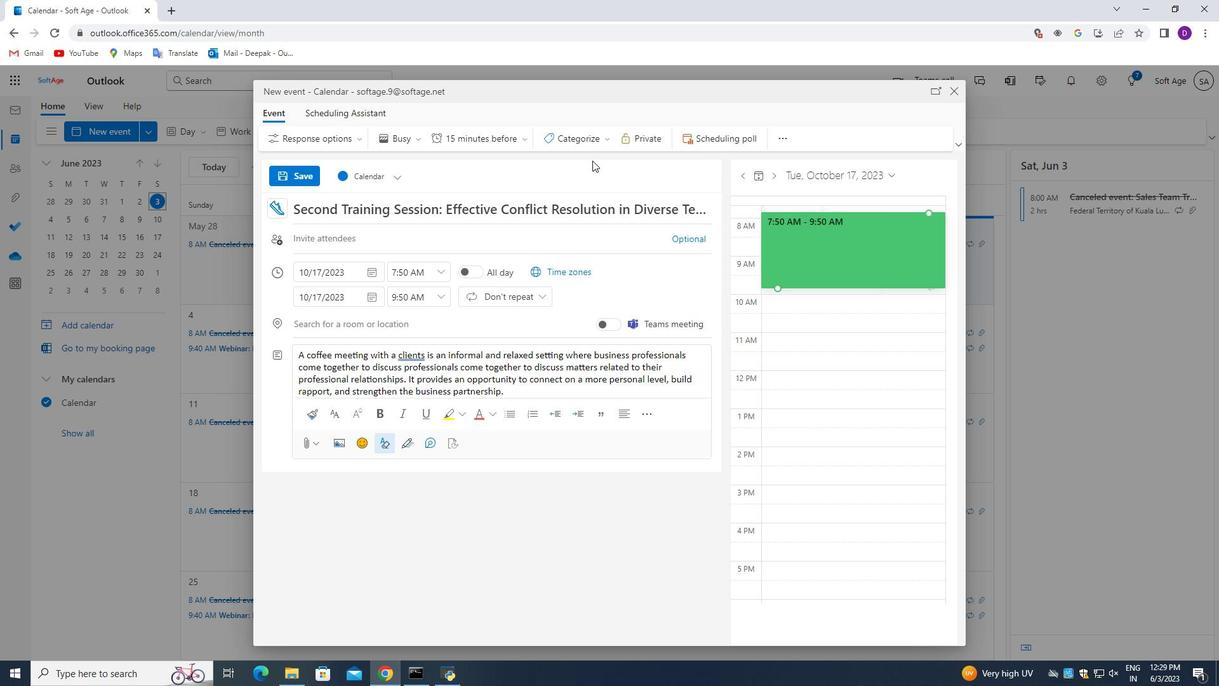 
Action: Mouse pressed left at (597, 137)
Screenshot: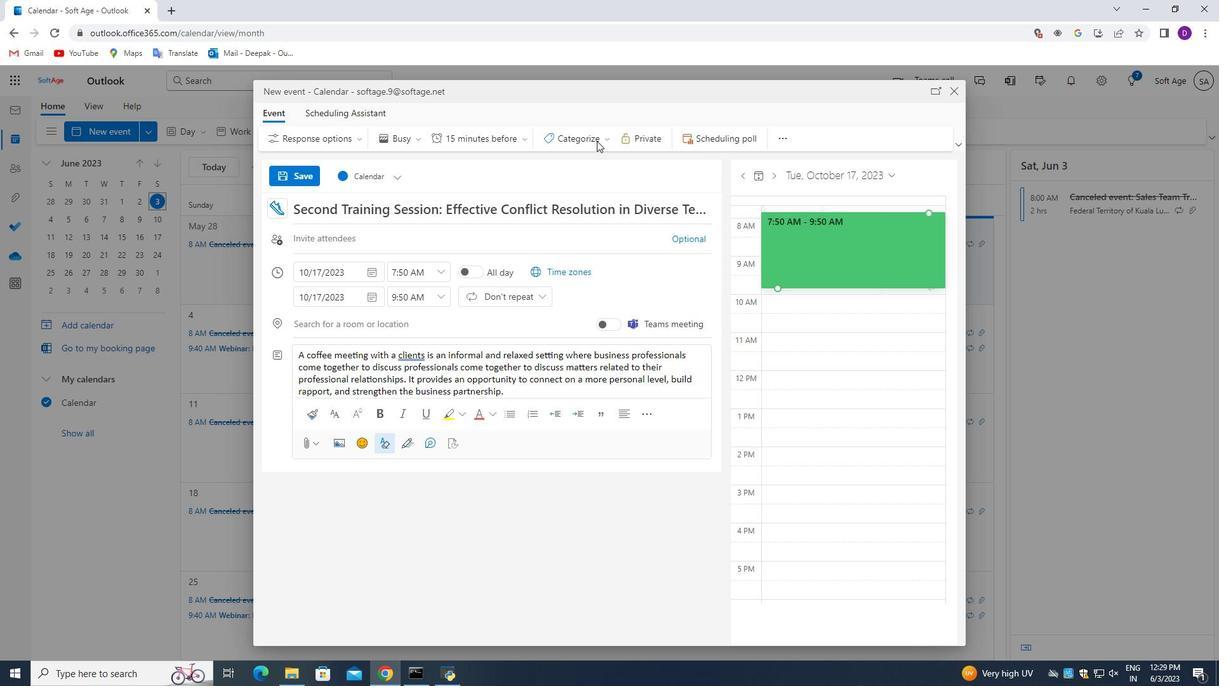 
Action: Mouse moved to (601, 246)
Screenshot: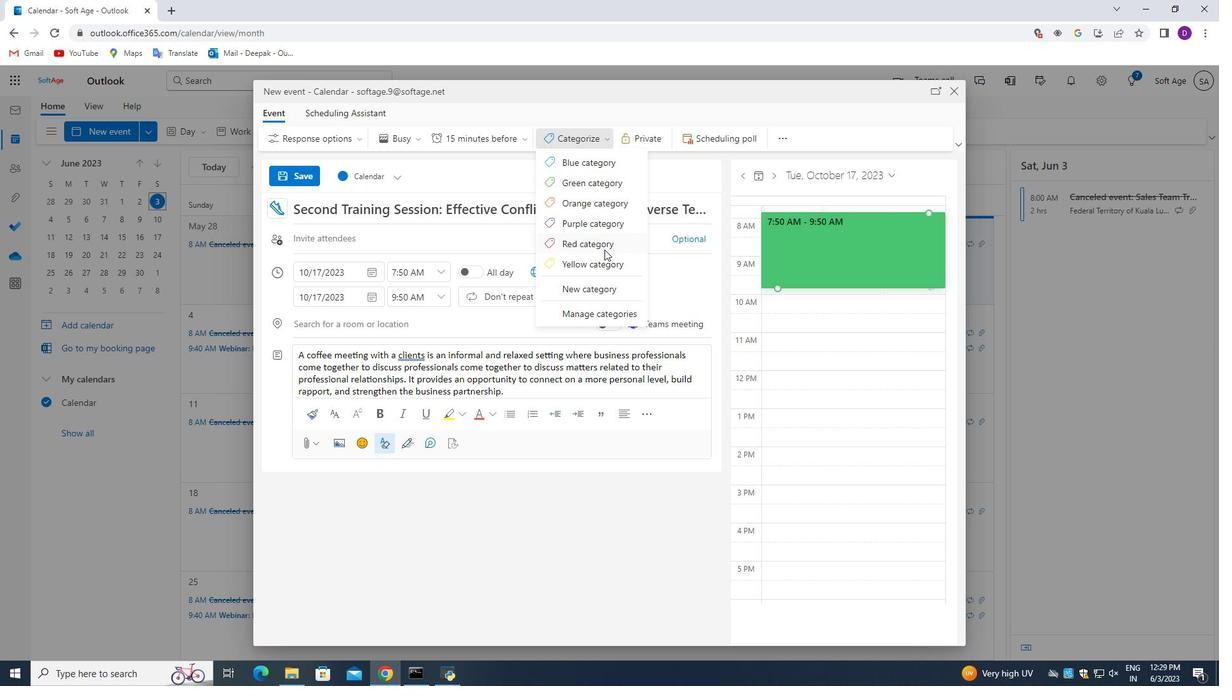 
Action: Mouse pressed left at (601, 246)
Screenshot: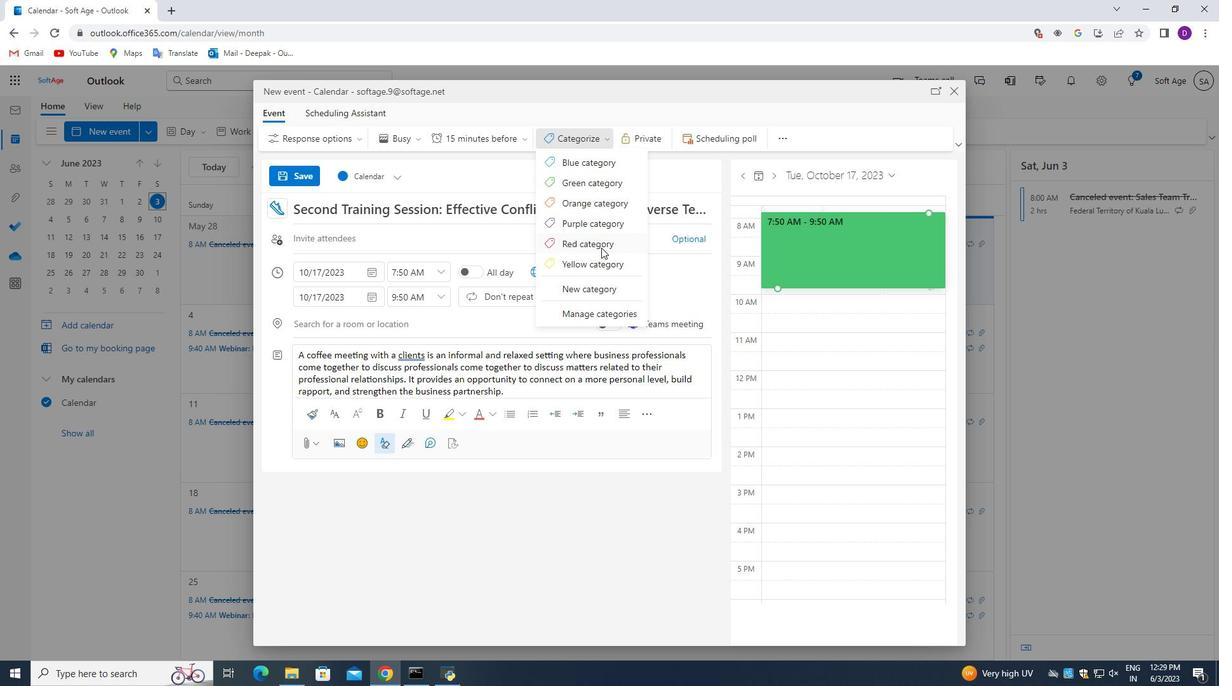 
Action: Mouse moved to (345, 326)
Screenshot: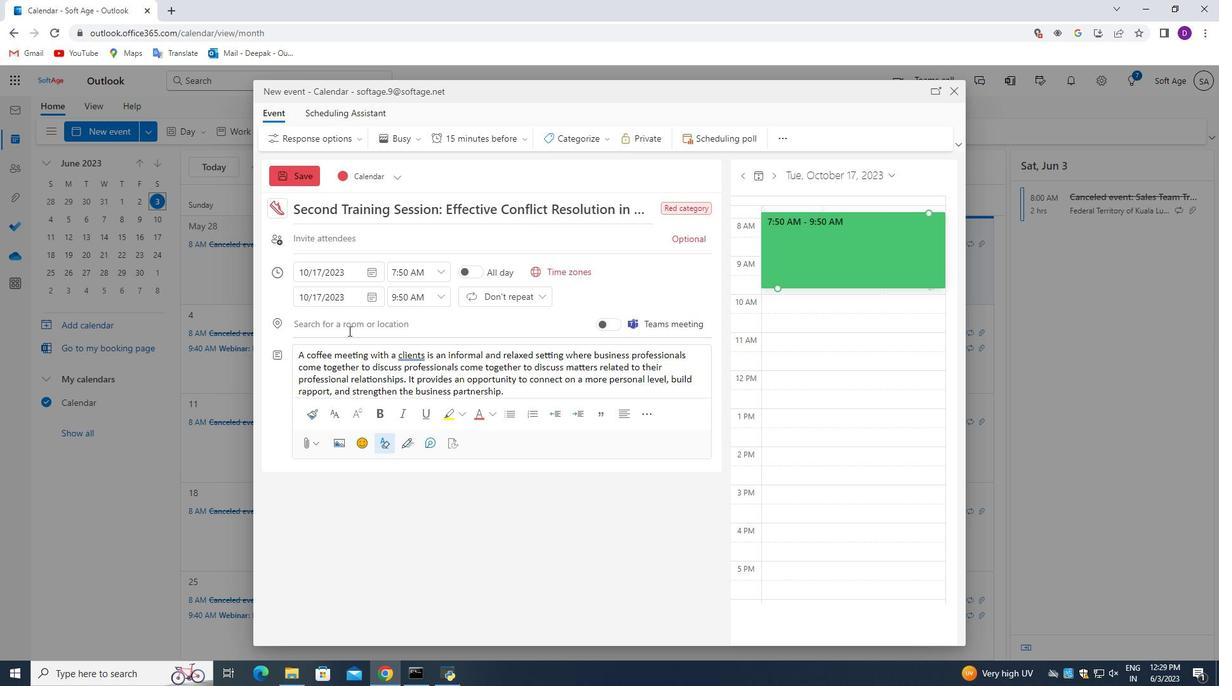 
Action: Mouse pressed left at (345, 326)
Screenshot: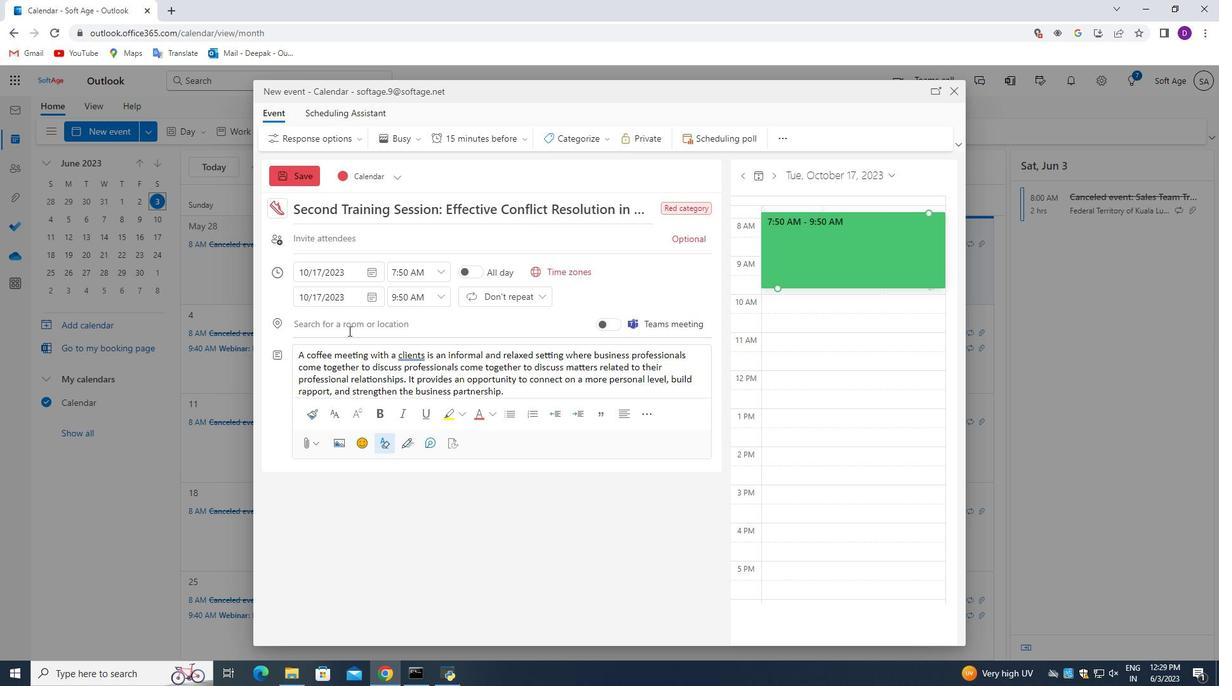 
Action: Key pressed 456<Key.space><Key.shift>La<Key.space><Key.shift_r>Rambla,<Key.space><Key.shift_r>Bracelona,<Key.space><Key.shift_r>Spain
Screenshot: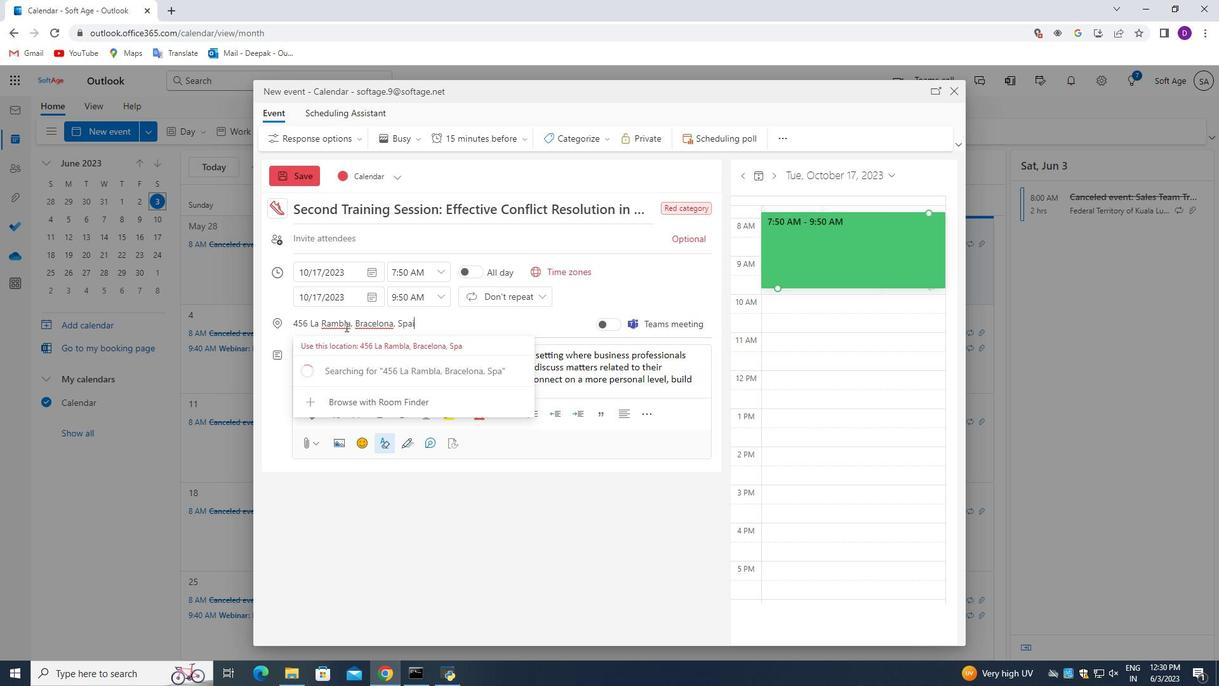 
Action: Mouse moved to (411, 485)
Screenshot: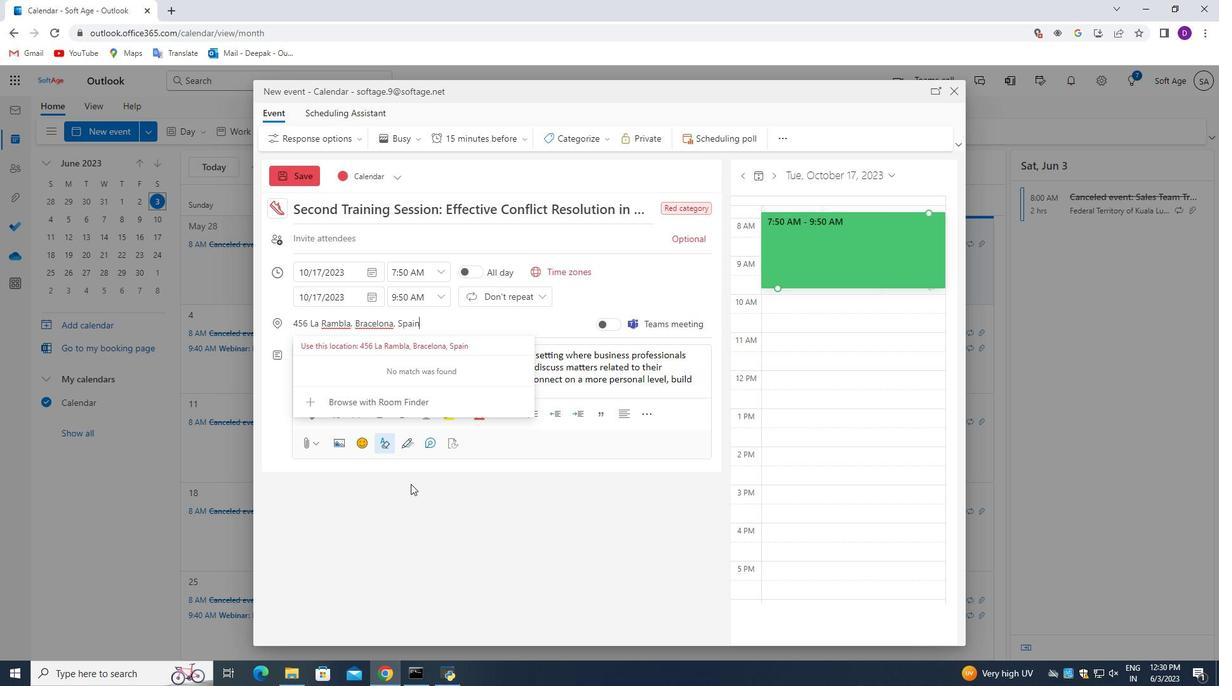
Action: Mouse pressed left at (411, 485)
Screenshot: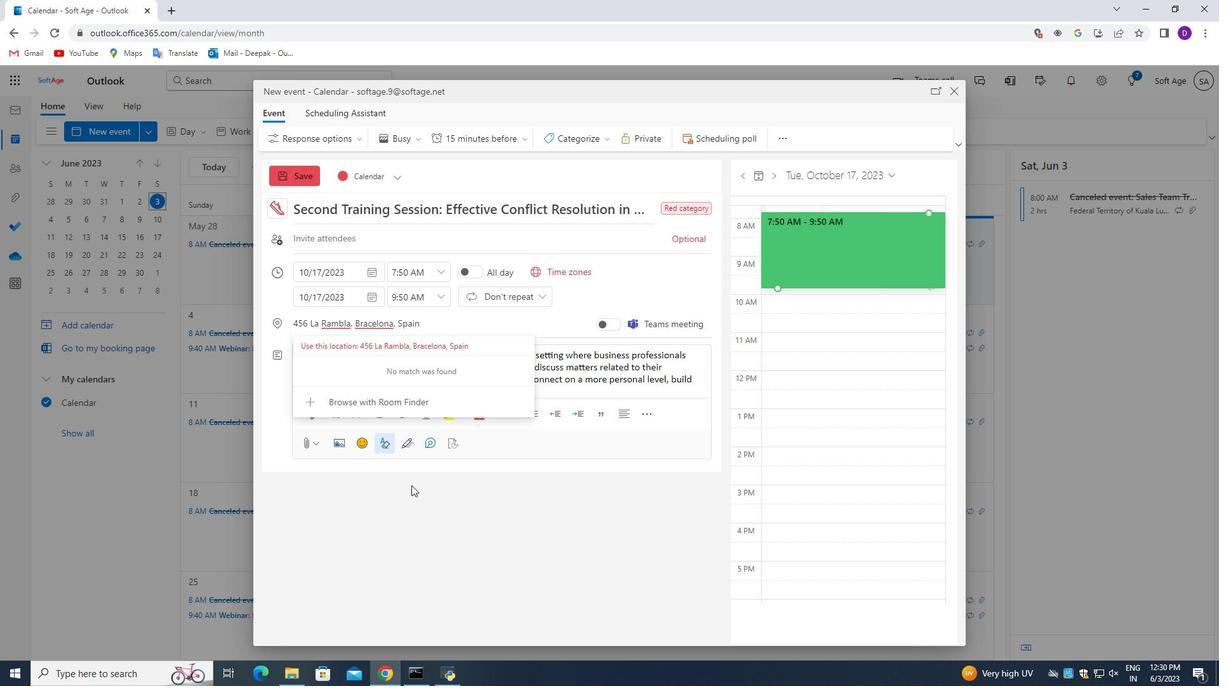 
Action: Mouse moved to (333, 237)
Screenshot: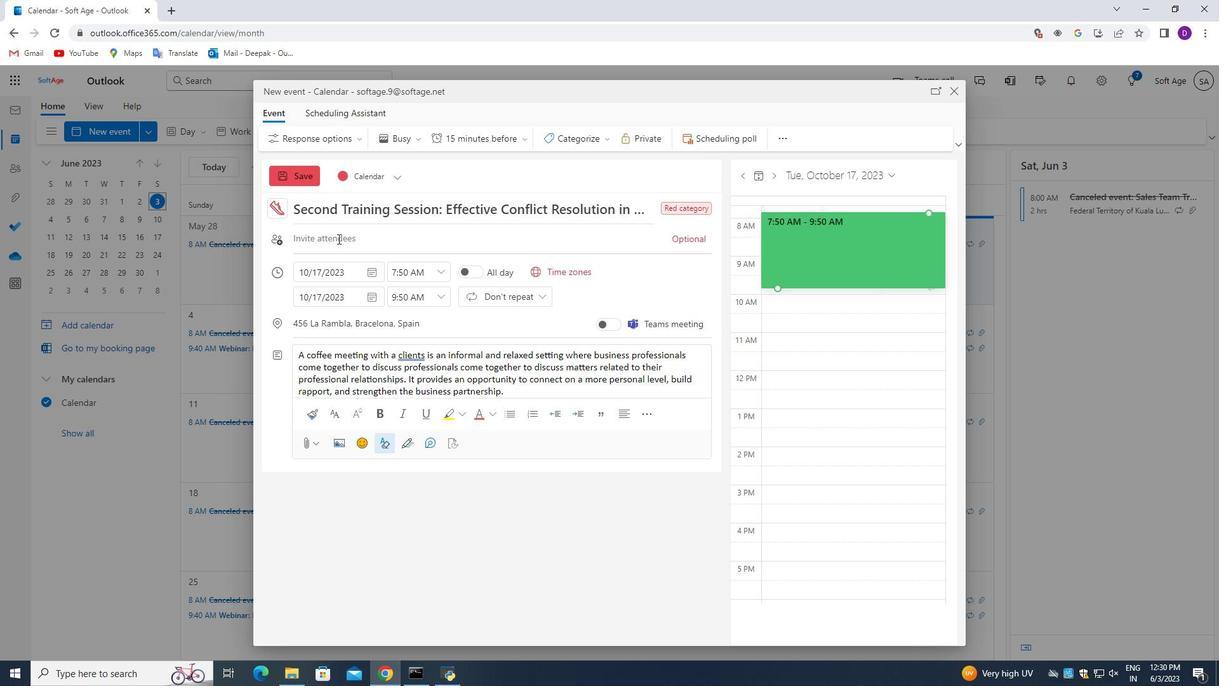 
Action: Mouse pressed left at (333, 237)
Screenshot: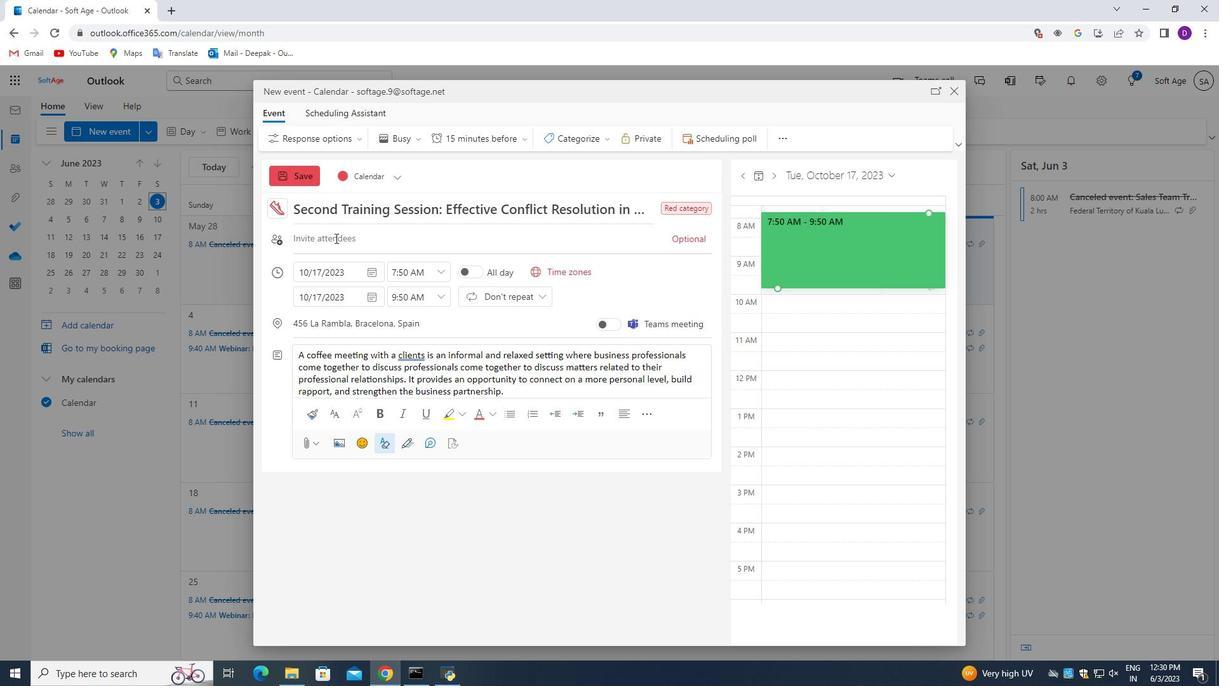 
Action: Mouse moved to (400, 498)
Screenshot: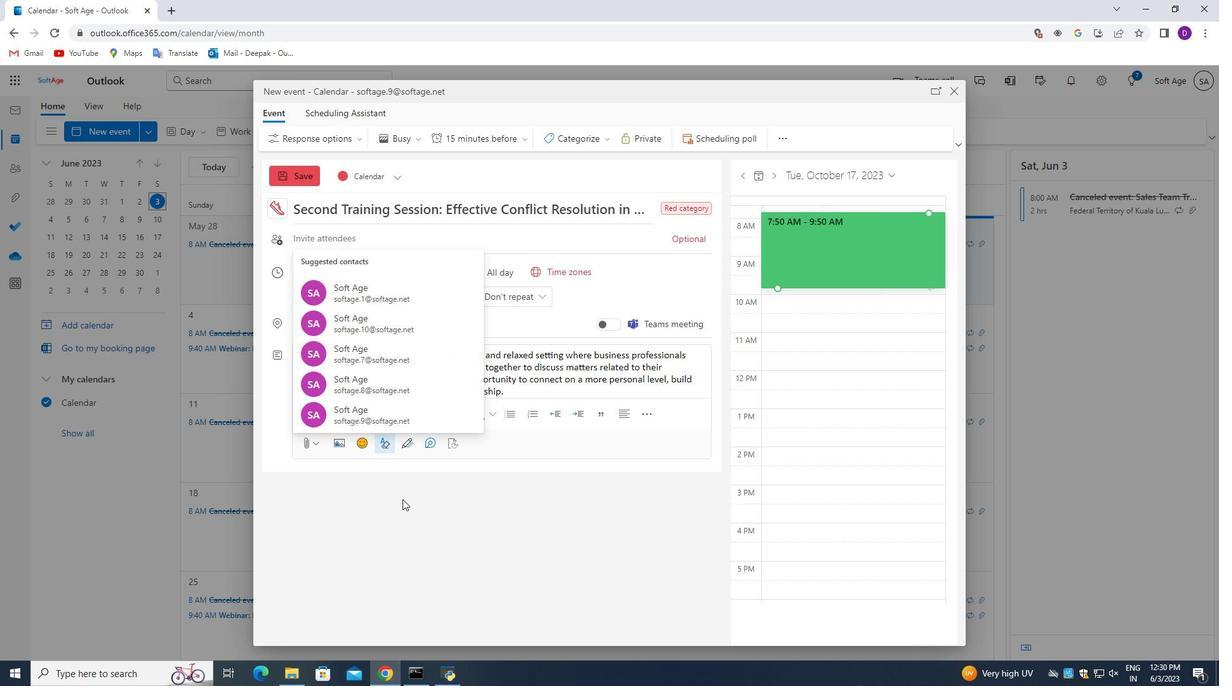 
Action: Key pressed softage.10<Key.shift>@softage.net<Key.enter>
Screenshot: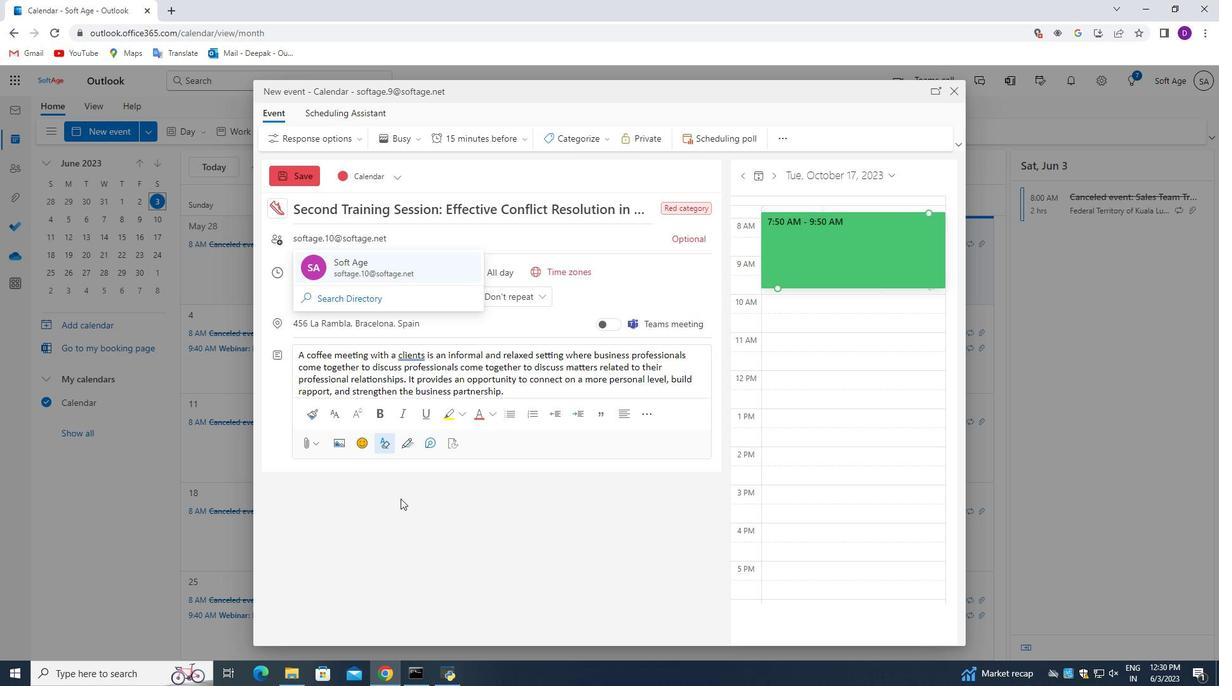 
Action: Mouse moved to (690, 243)
Screenshot: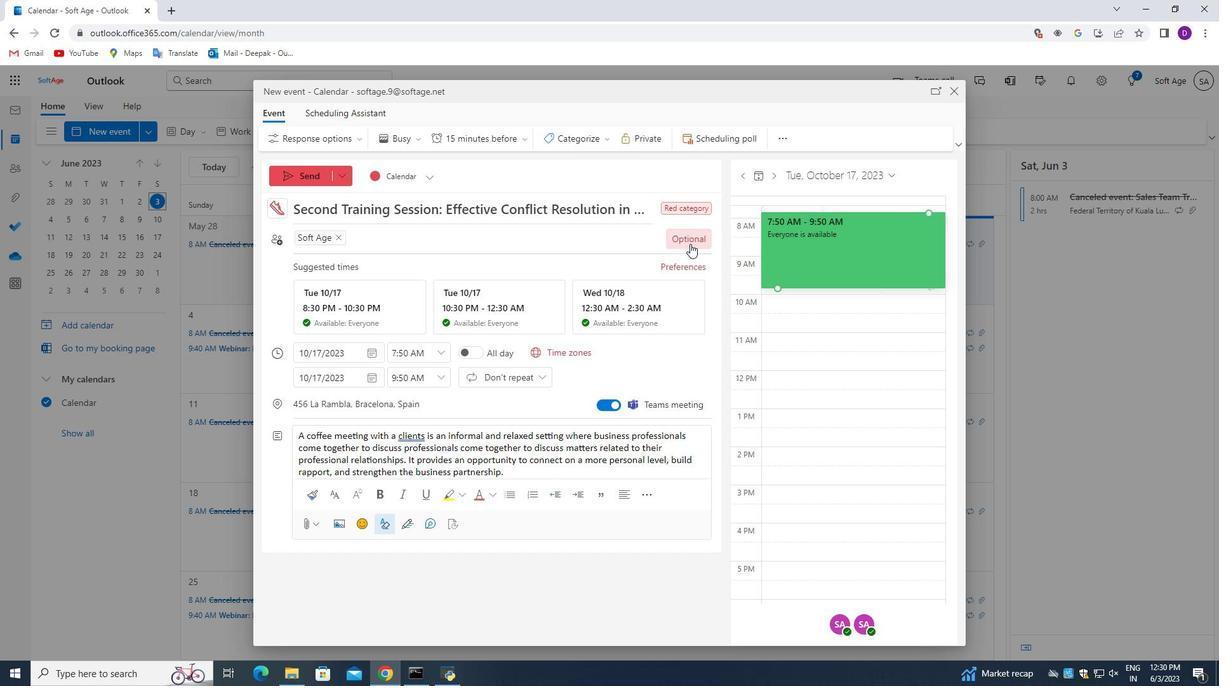 
Action: Mouse pressed left at (690, 243)
Screenshot: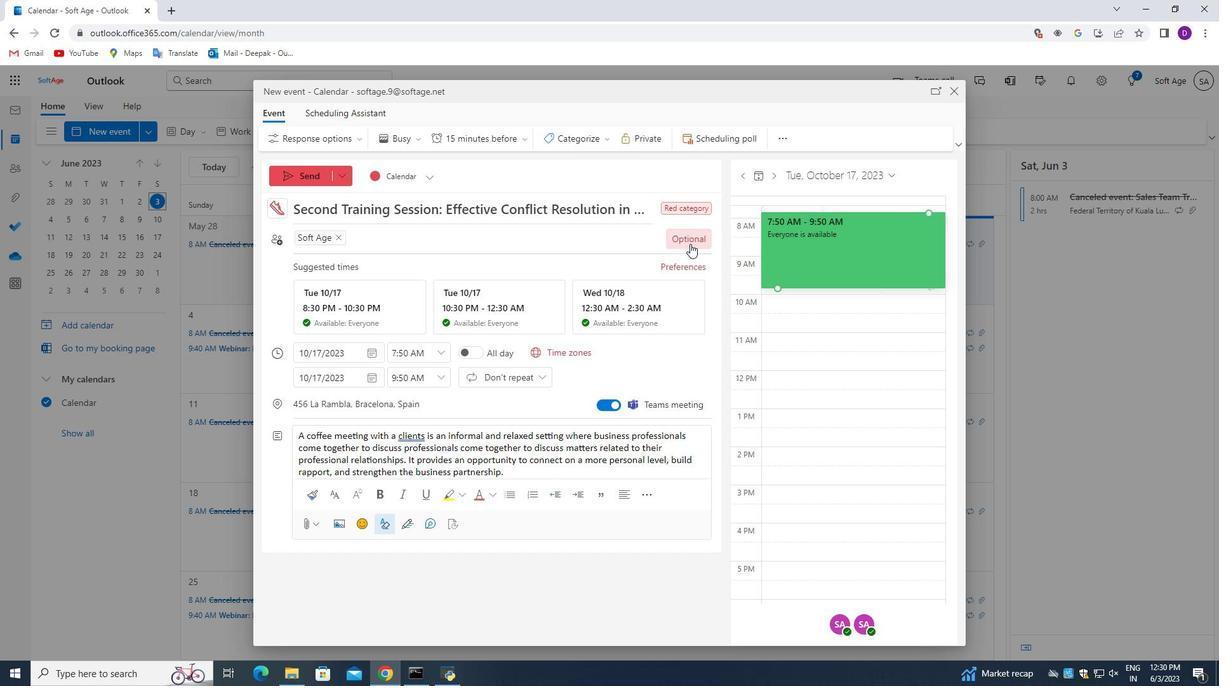 
Action: Mouse moved to (388, 235)
Screenshot: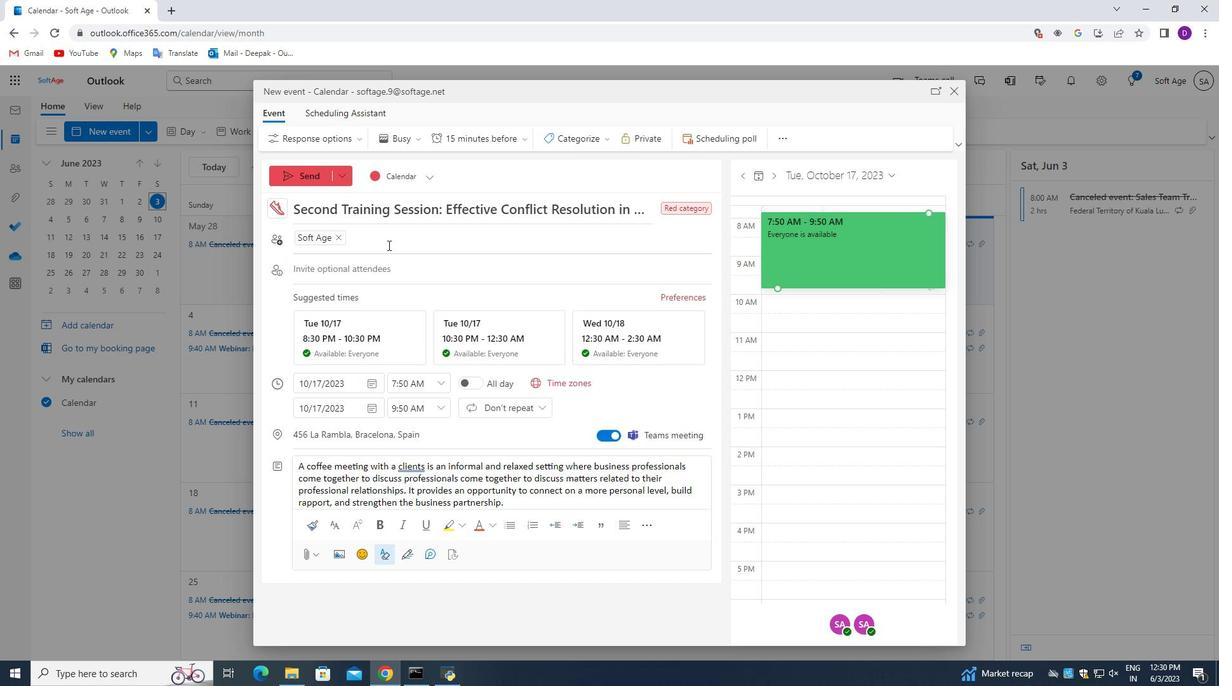 
Action: Key pressed softage.net<Key.backspace><Key.backspace><Key.backspace>7<Key.shift>@softage.net<Key.enter>
Screenshot: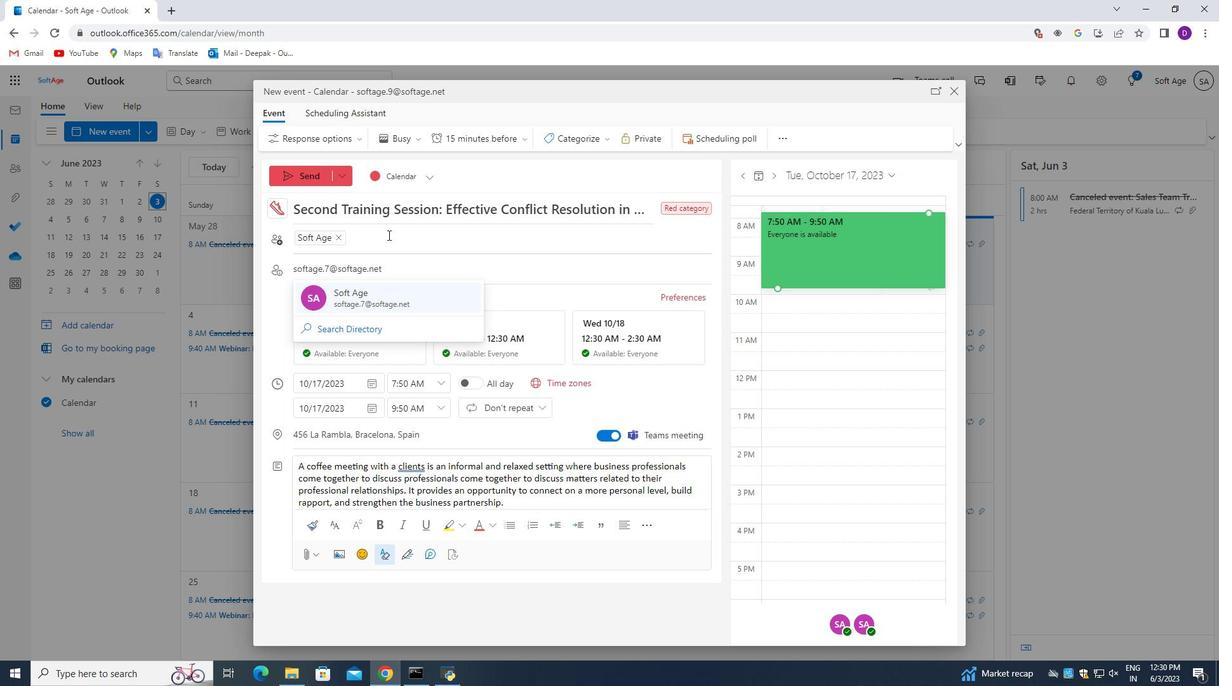 
Action: Mouse moved to (496, 143)
Screenshot: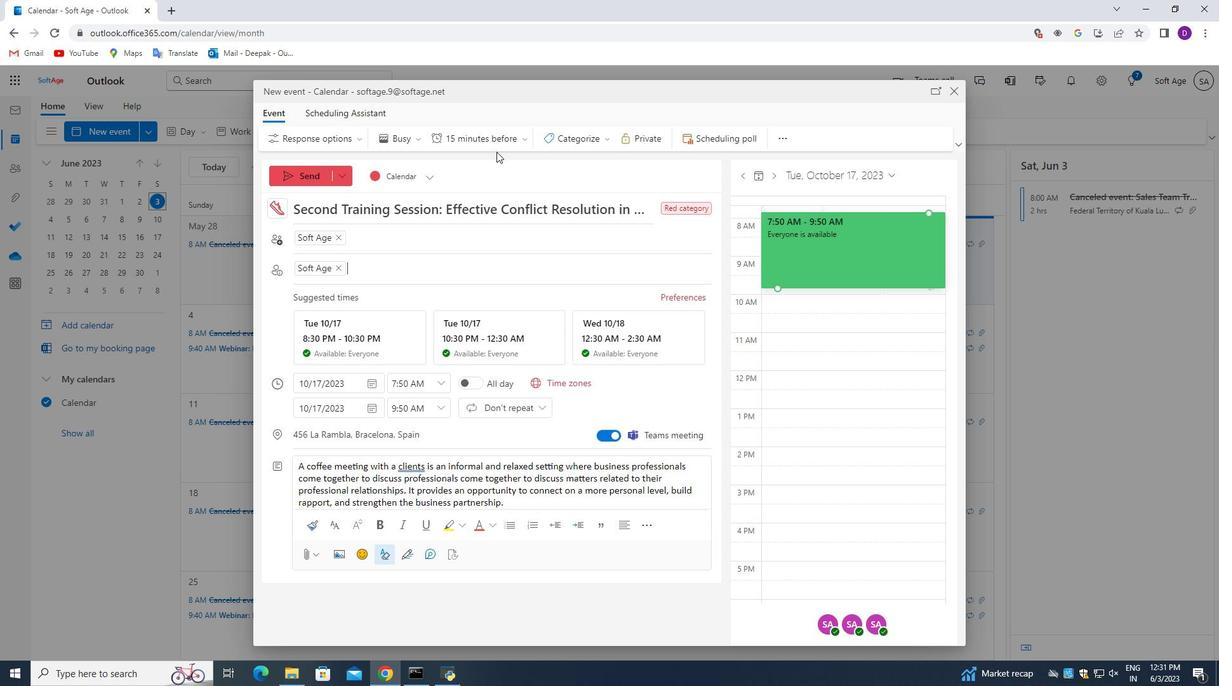 
Action: Mouse pressed left at (496, 143)
Screenshot: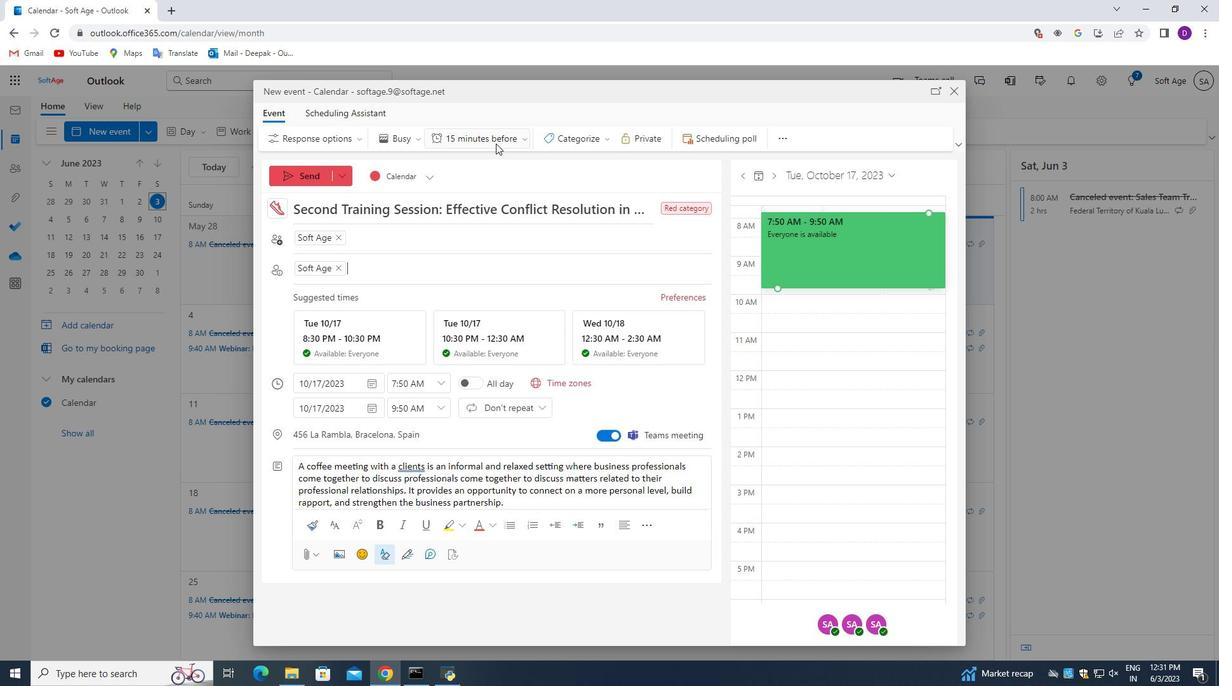 
Action: Mouse moved to (479, 394)
Screenshot: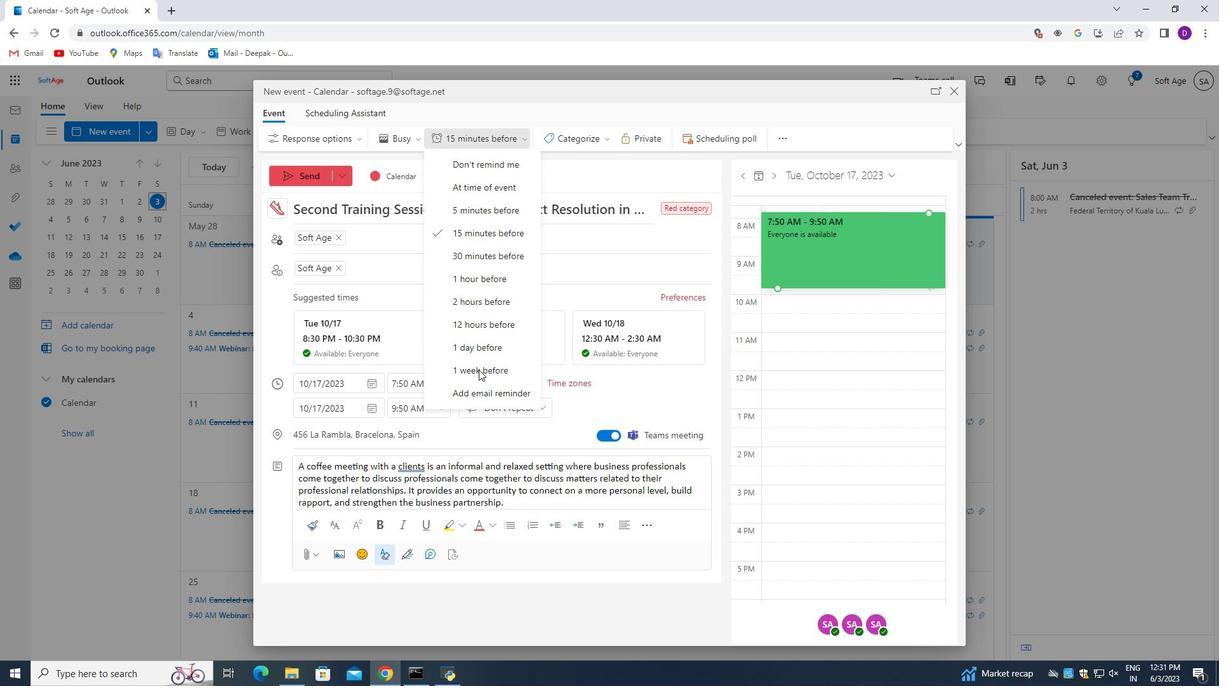 
Action: Mouse pressed left at (479, 394)
Screenshot: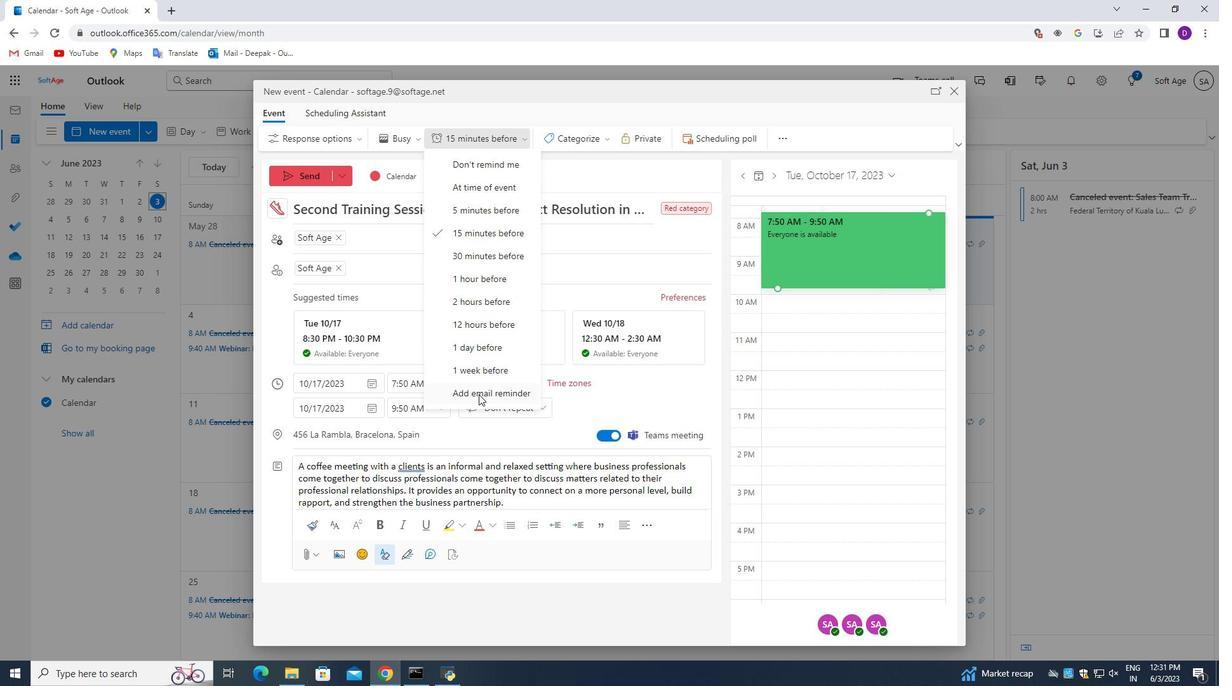 
Action: Mouse moved to (477, 282)
Screenshot: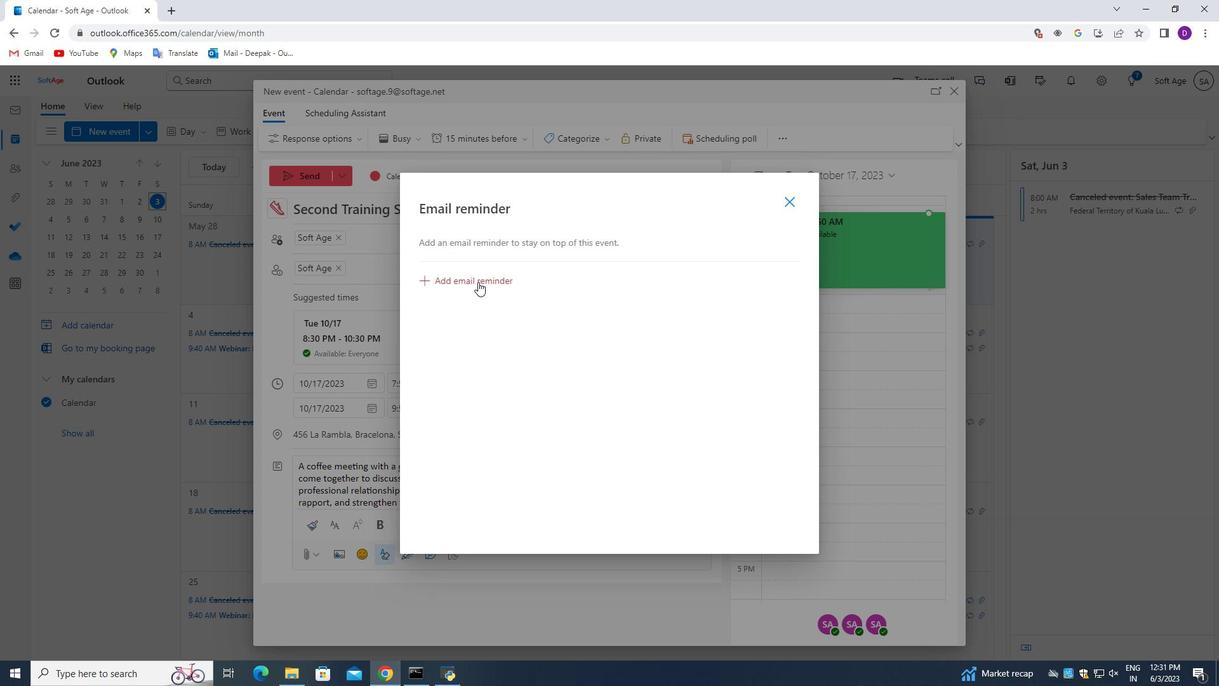 
Action: Mouse pressed left at (477, 282)
Screenshot: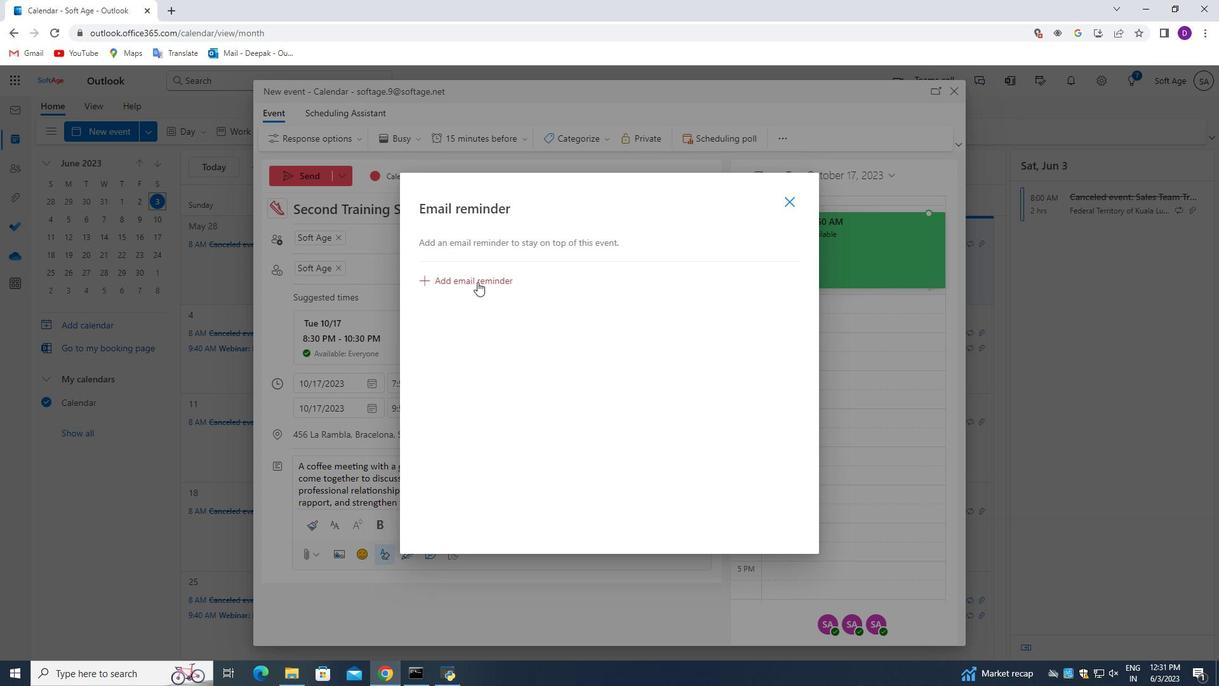 
Action: Mouse moved to (557, 275)
Screenshot: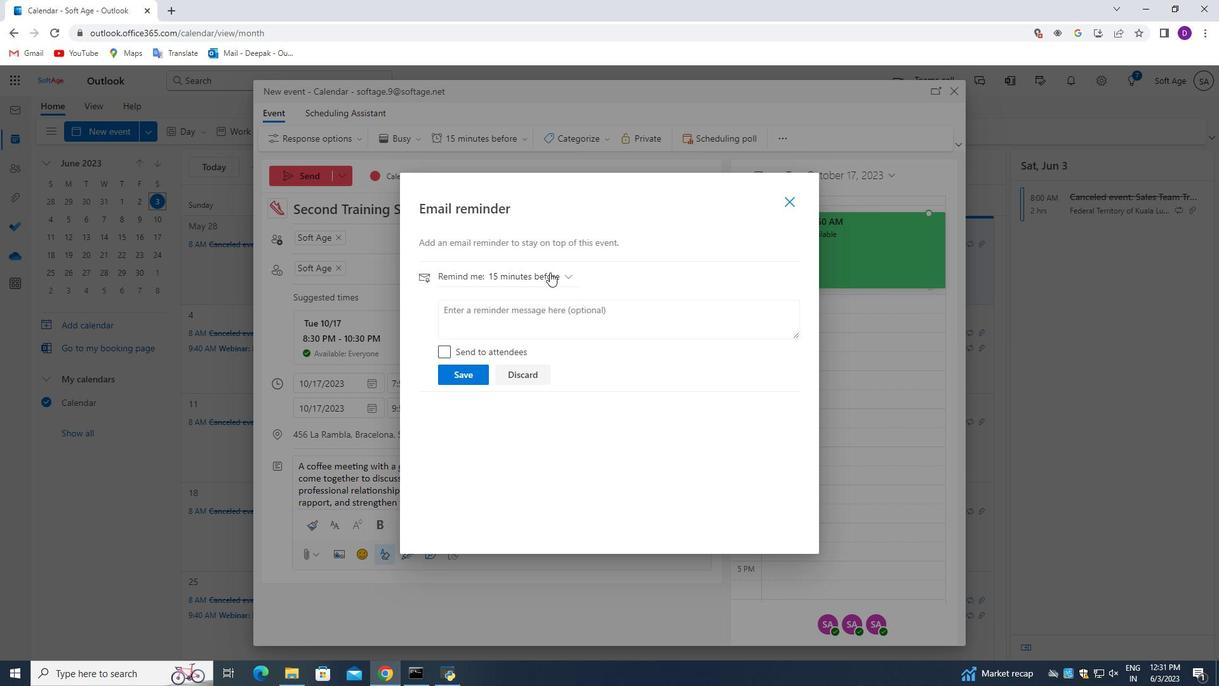 
Action: Mouse pressed left at (557, 275)
Screenshot: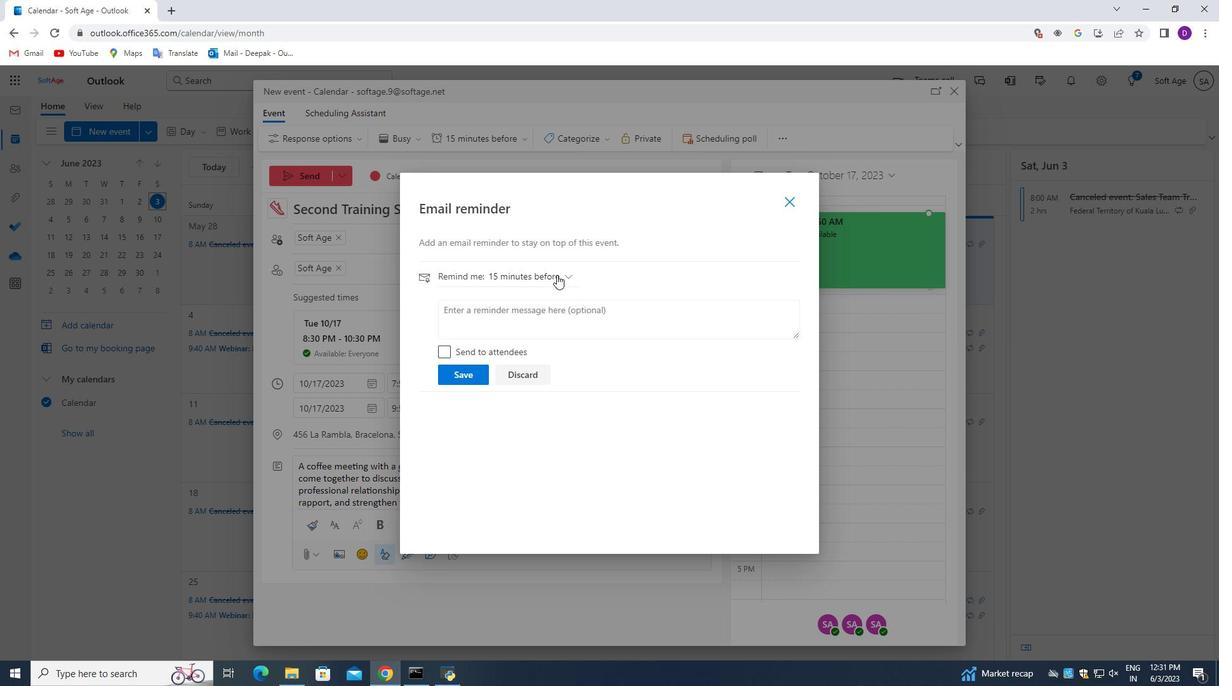 
Action: Mouse moved to (509, 504)
Screenshot: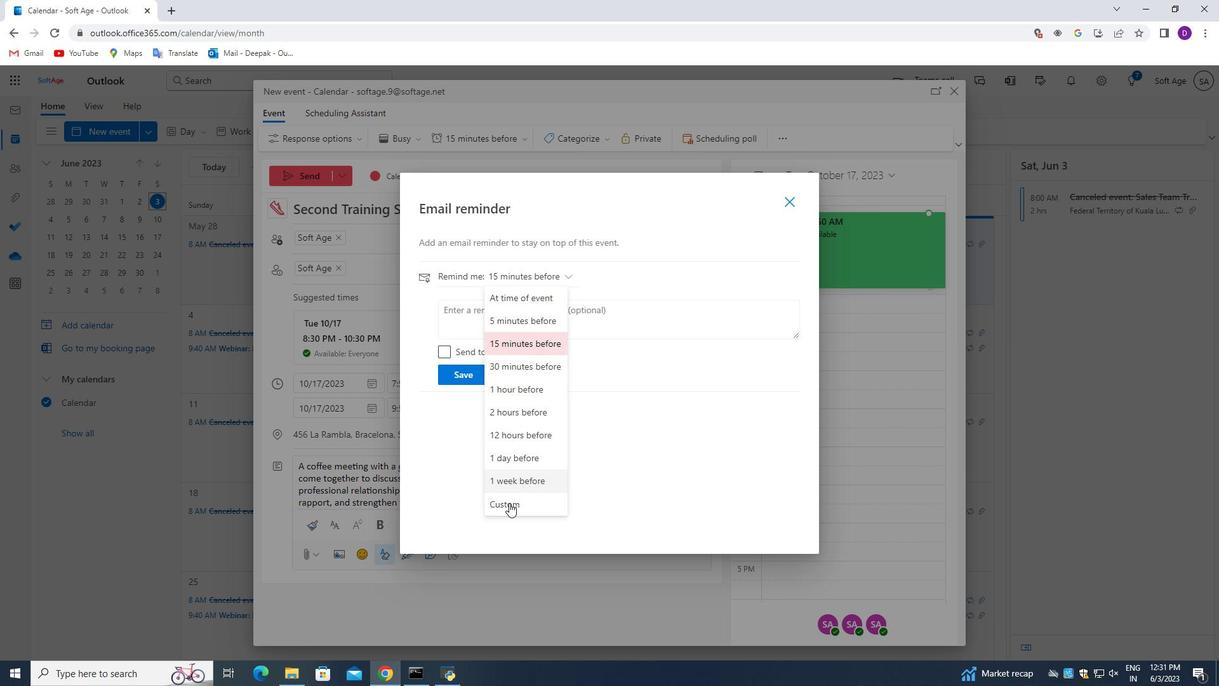 
Action: Mouse pressed left at (509, 504)
Screenshot: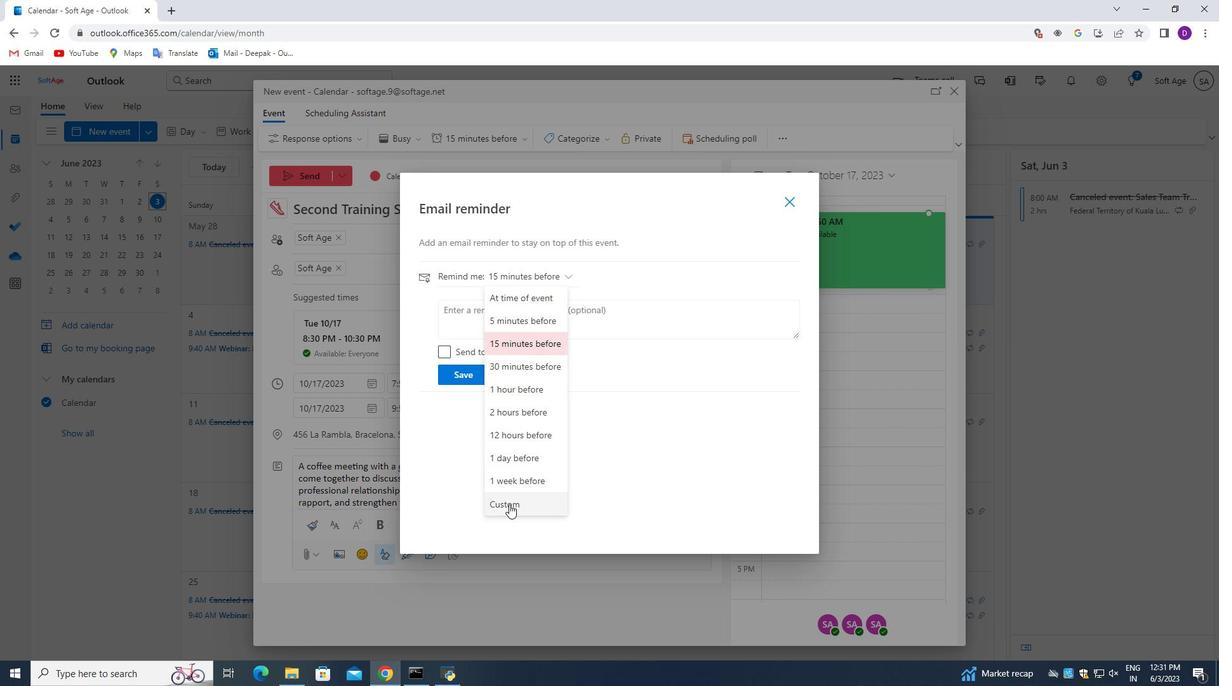 
Action: Mouse moved to (476, 348)
Screenshot: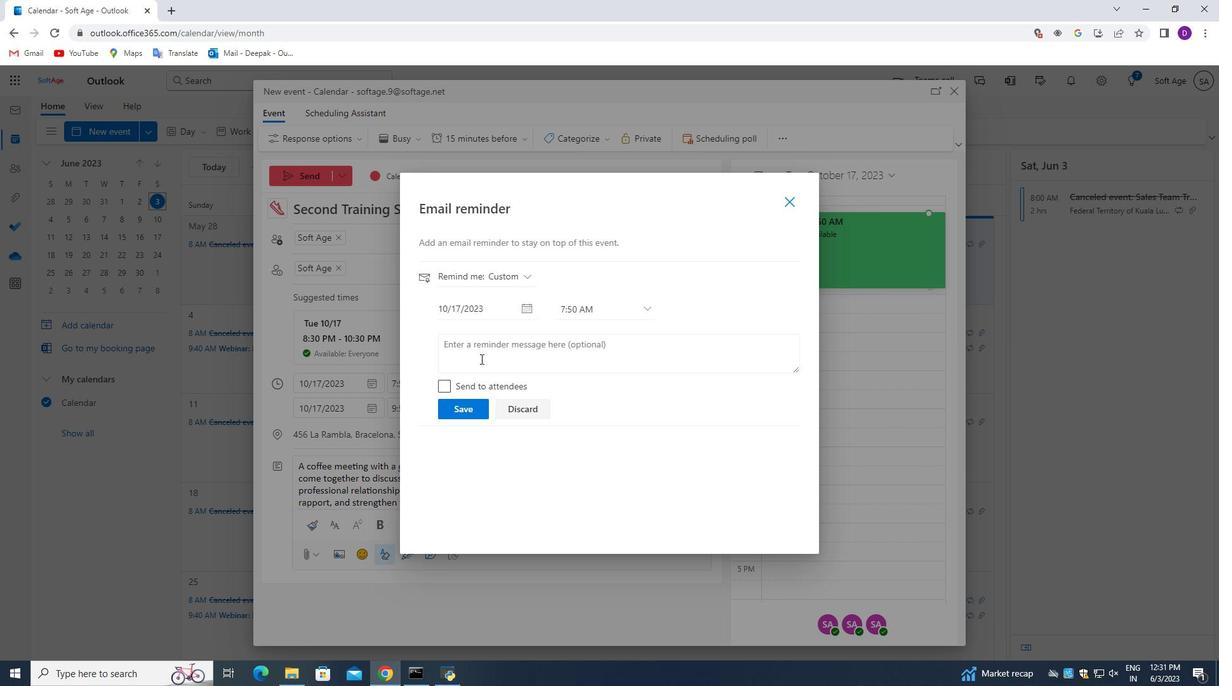 
Action: Mouse pressed left at (476, 348)
Screenshot: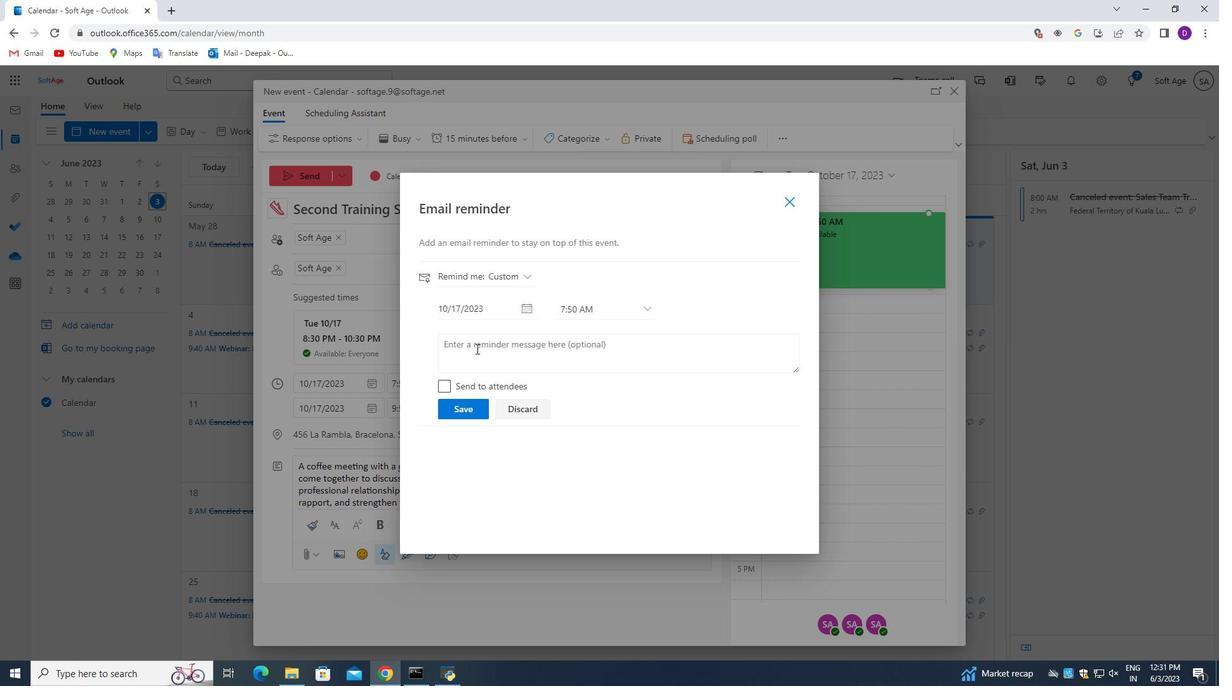 
Action: Key pressed 637
Screenshot: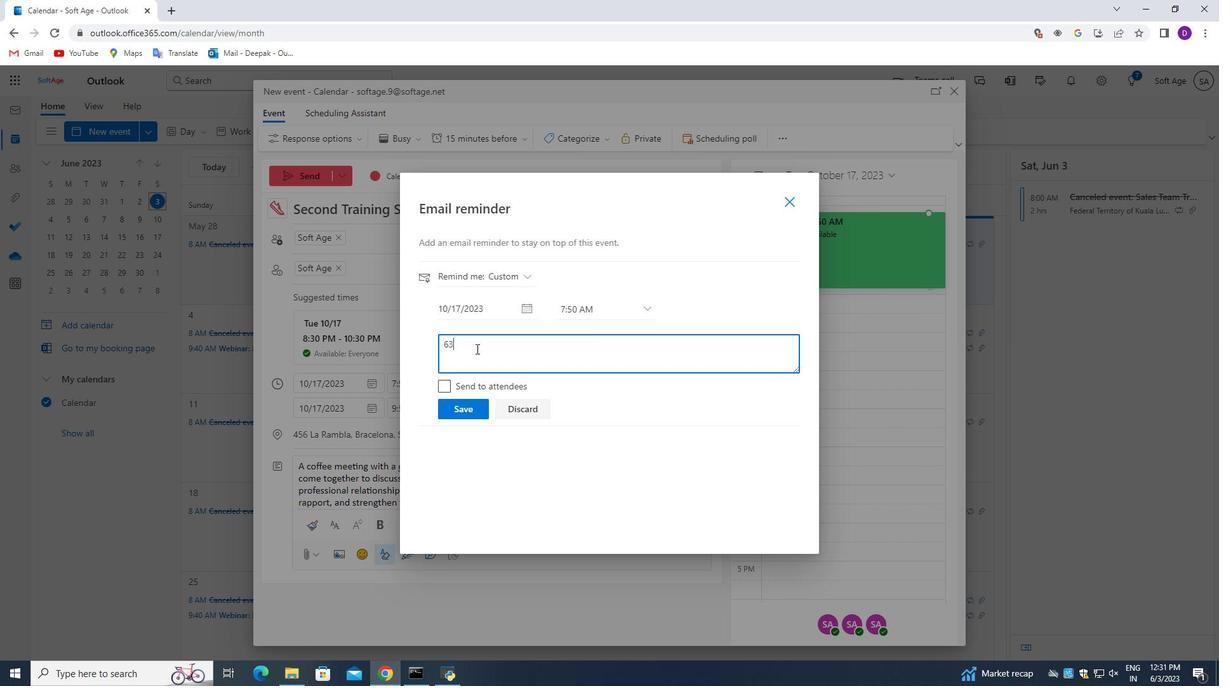 
Action: Mouse moved to (468, 404)
Screenshot: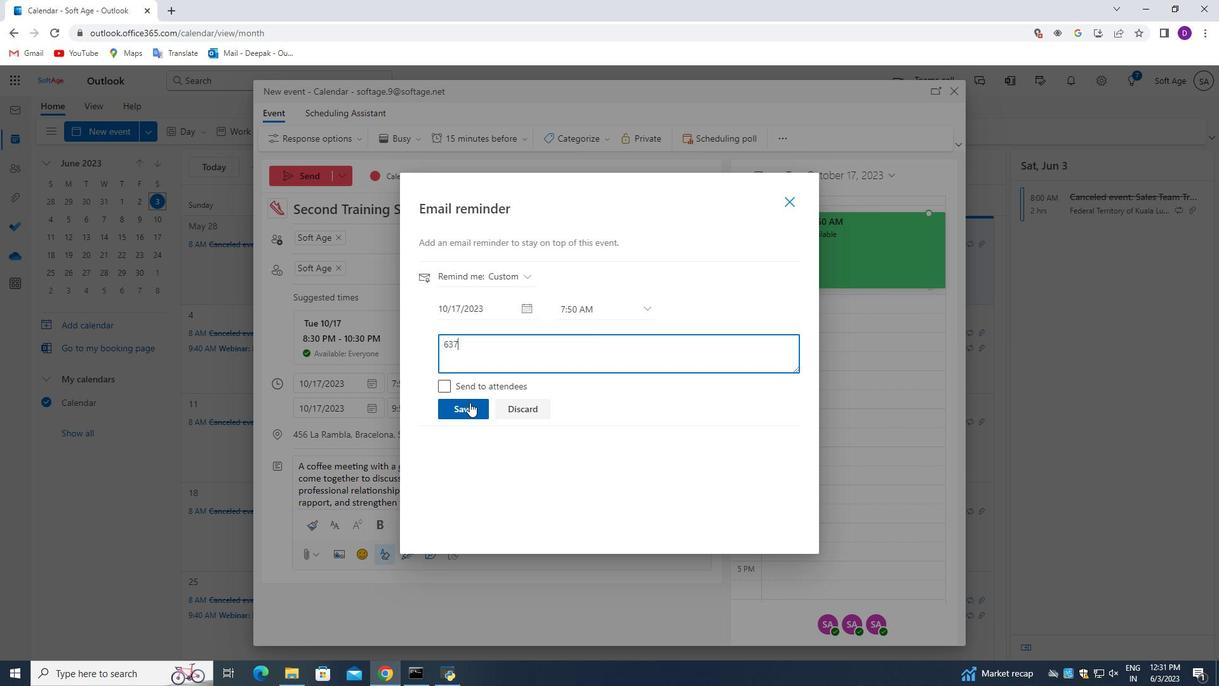 
Action: Mouse pressed left at (468, 404)
Screenshot: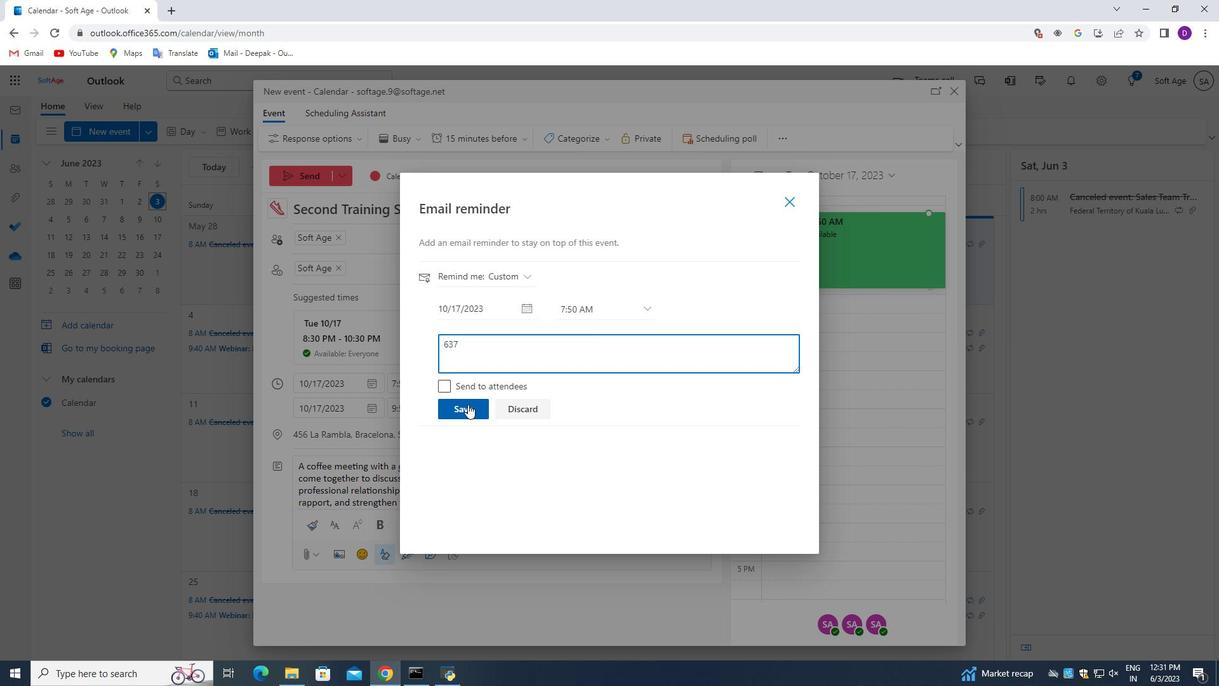 
Action: Mouse moved to (786, 202)
Screenshot: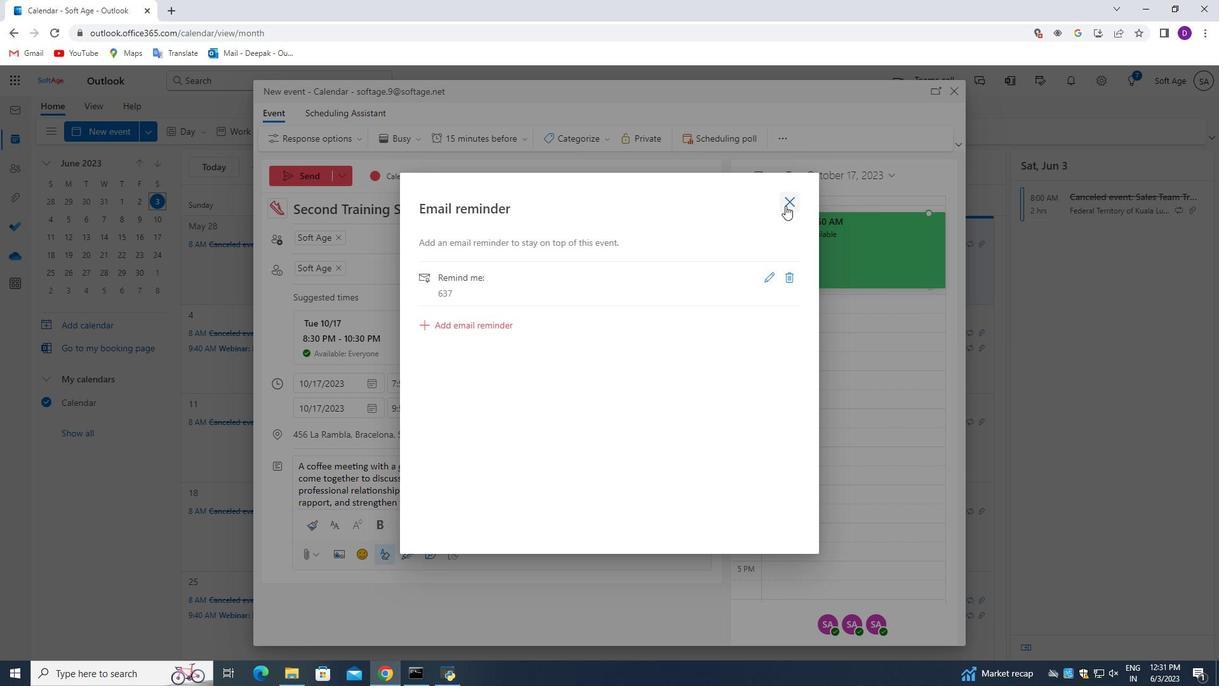 
Action: Mouse pressed left at (786, 202)
Screenshot: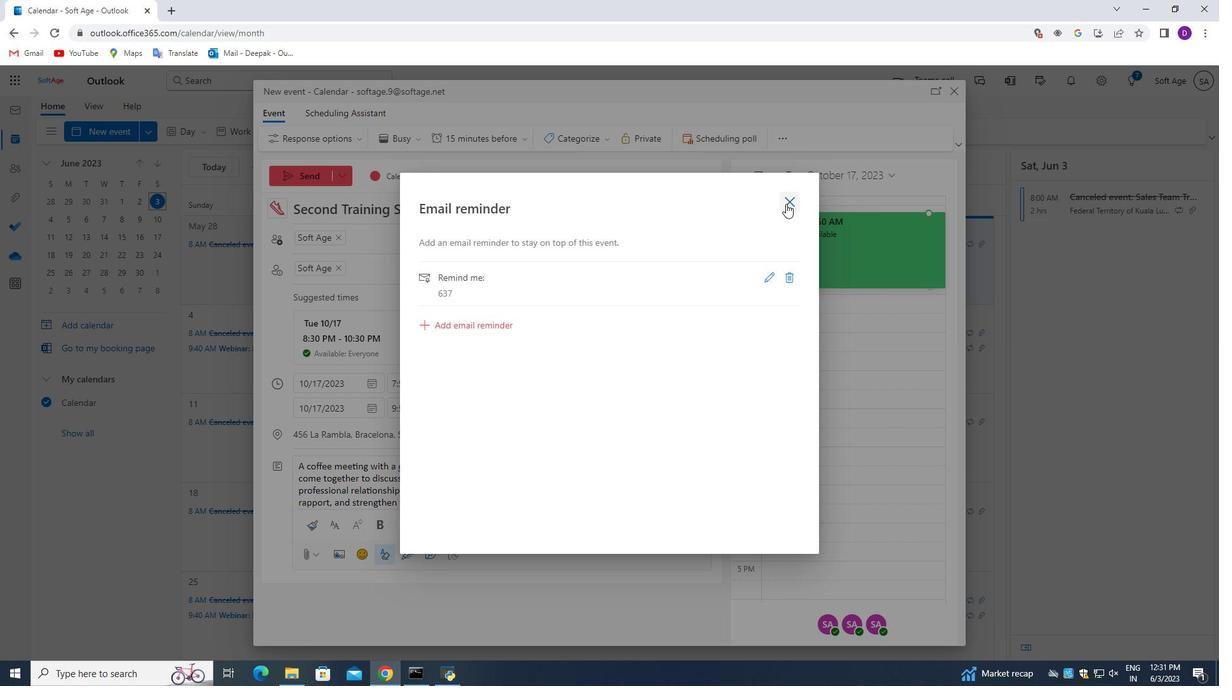 
Action: Mouse moved to (295, 172)
Screenshot: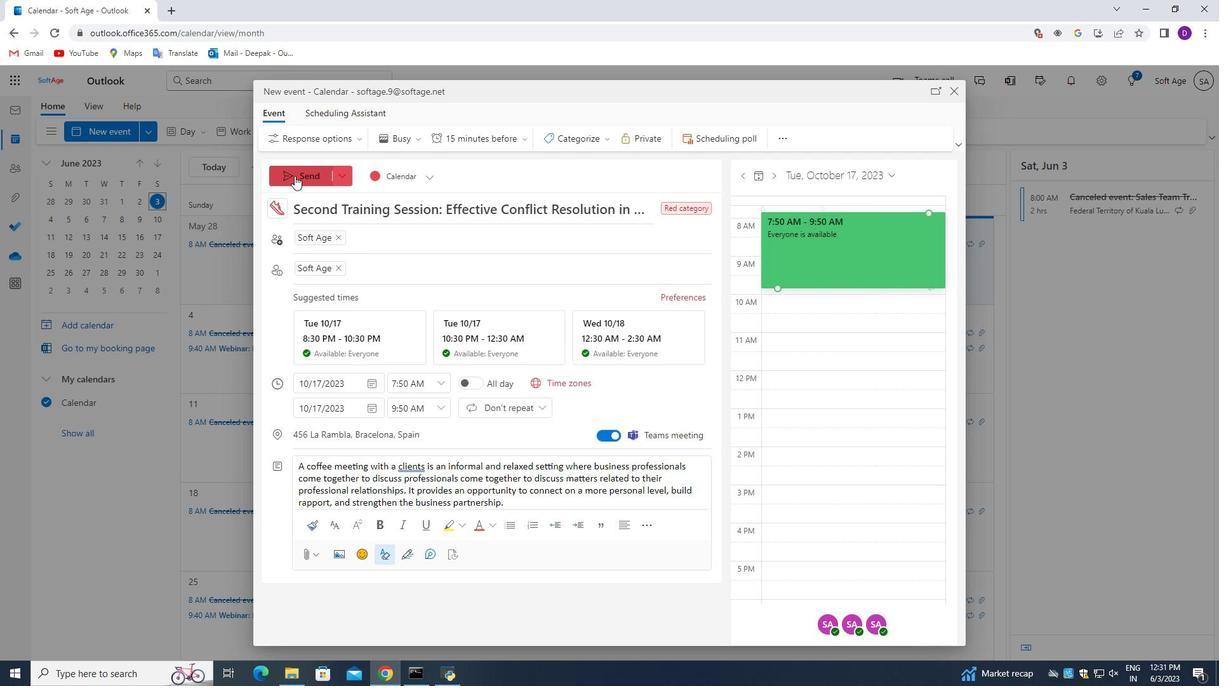 
Action: Mouse pressed left at (295, 172)
Screenshot: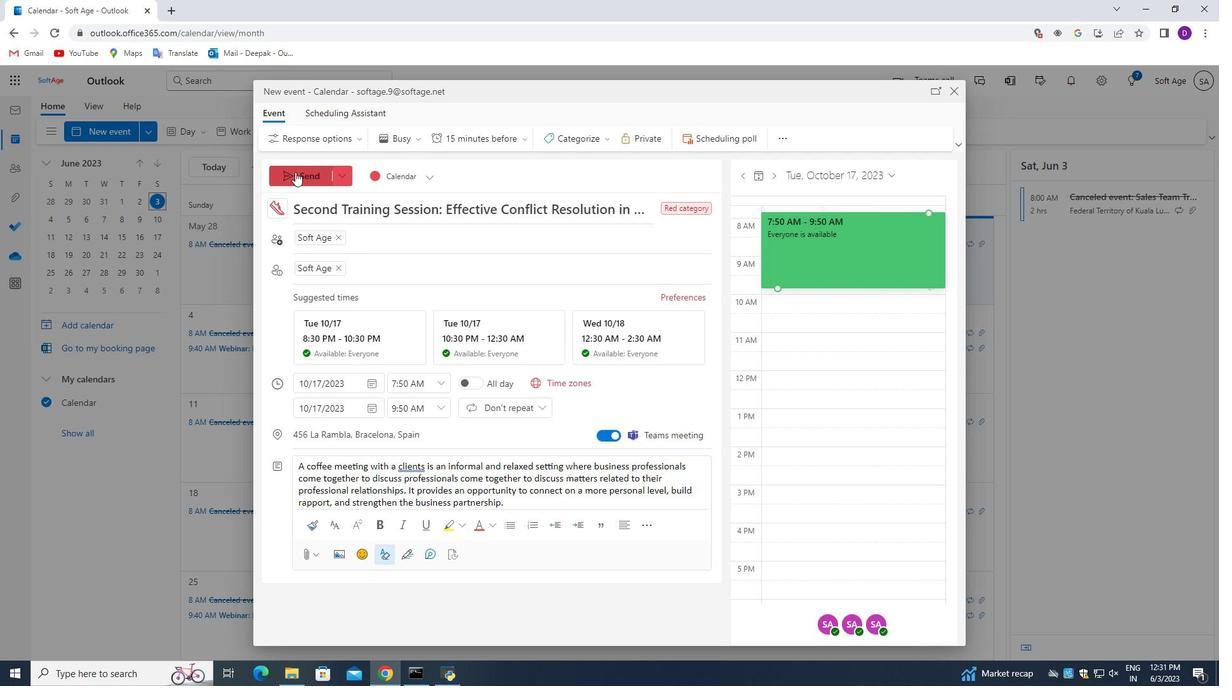 
Action: Mouse moved to (417, 399)
Screenshot: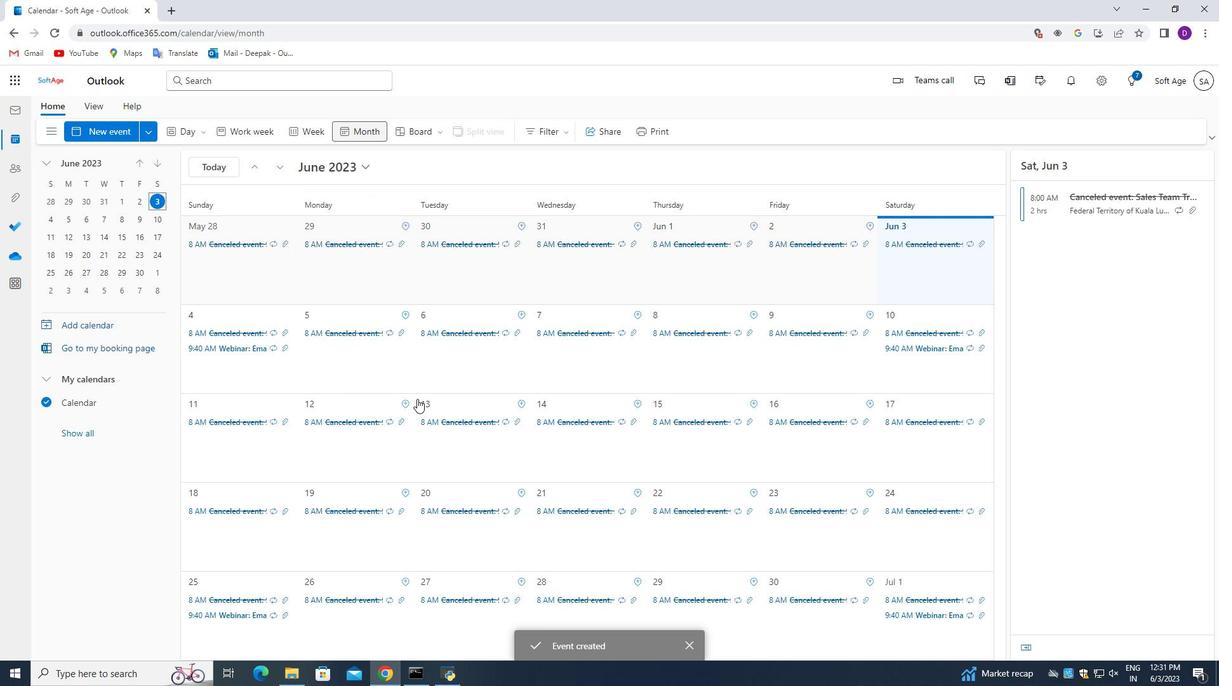 
